 Task: Find connections with filter location Toowoomba with filter topic #Affiliationwith filter profile language German with filter current company Syngene International Limited with filter school National Institute of Pharmaceutical Education and Research with filter industry Solar Electric Power Generation with filter service category Accounting with filter keywords title UPS Driver
Action: Mouse moved to (549, 111)
Screenshot: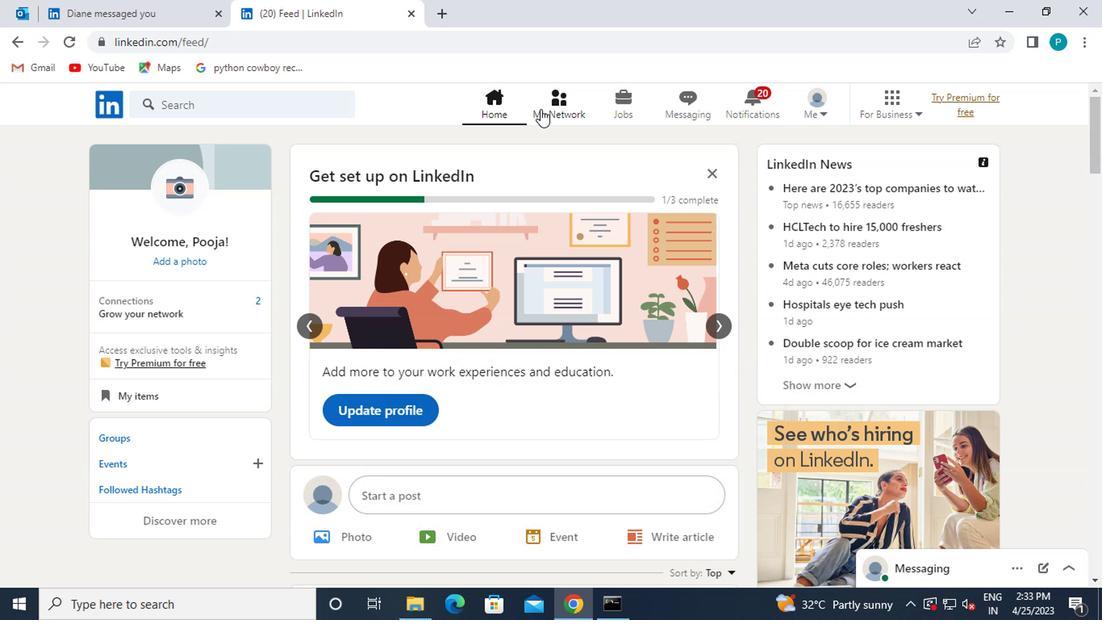 
Action: Mouse pressed left at (549, 111)
Screenshot: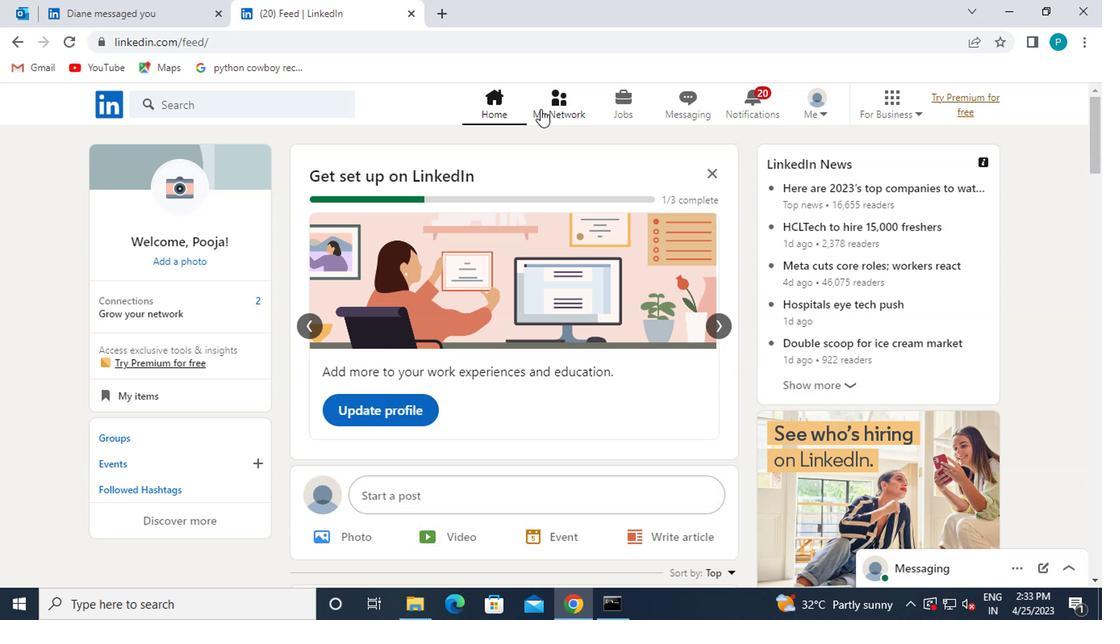 
Action: Mouse moved to (170, 195)
Screenshot: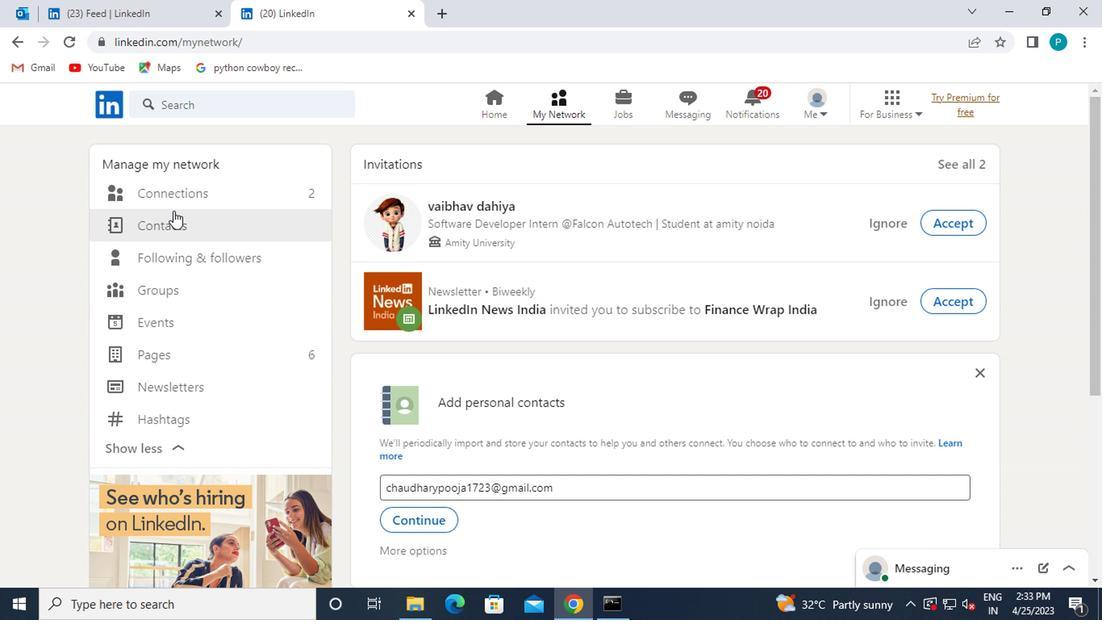 
Action: Mouse pressed left at (170, 195)
Screenshot: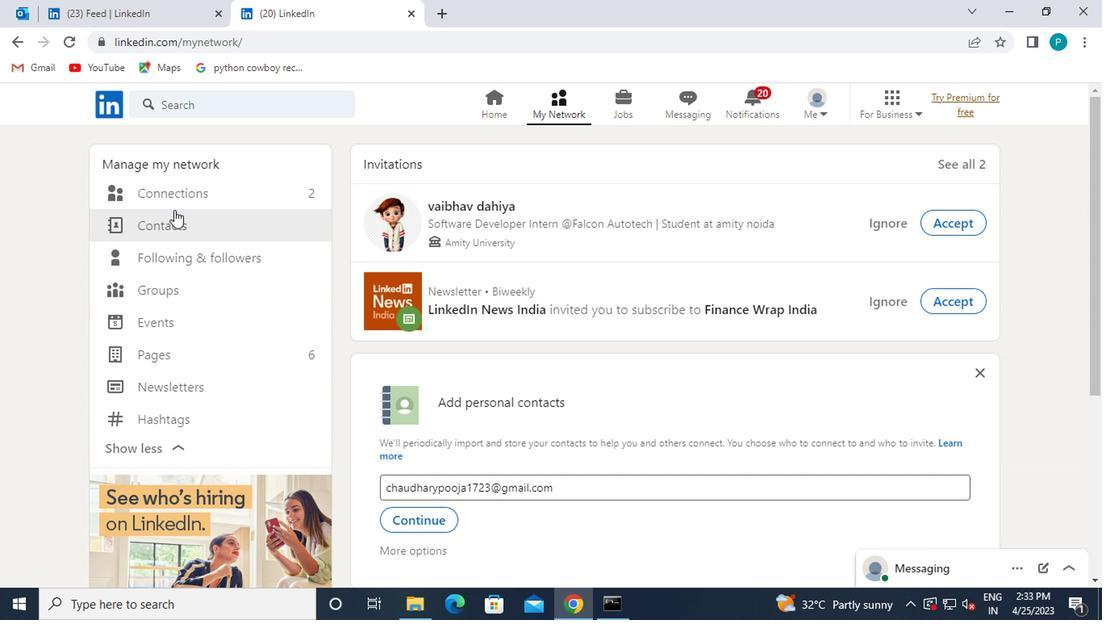 
Action: Mouse moved to (632, 197)
Screenshot: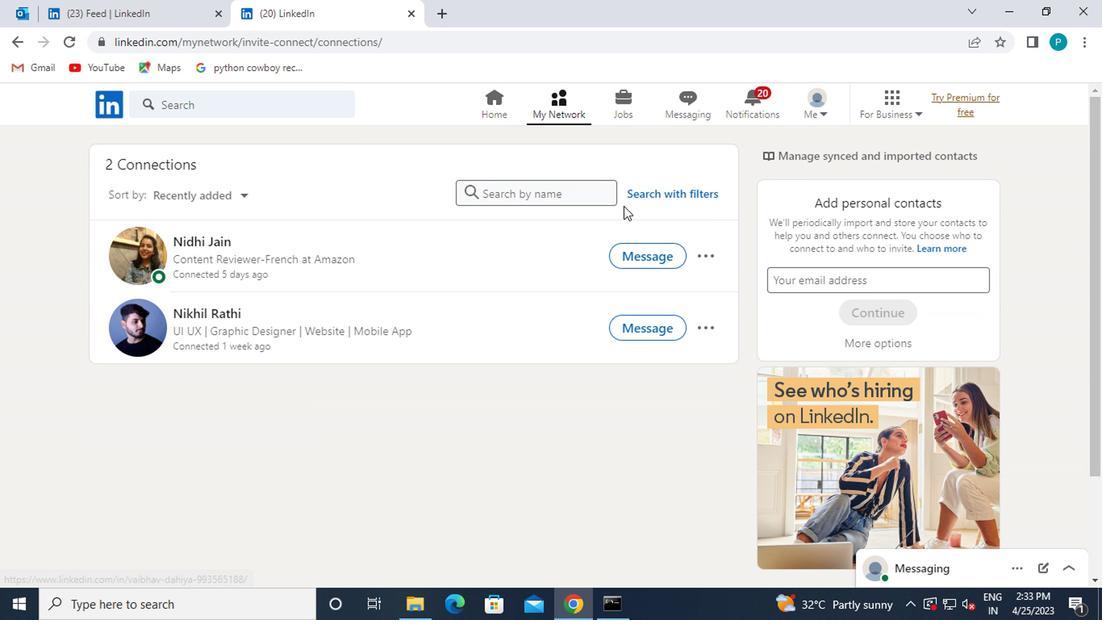 
Action: Mouse pressed left at (632, 197)
Screenshot: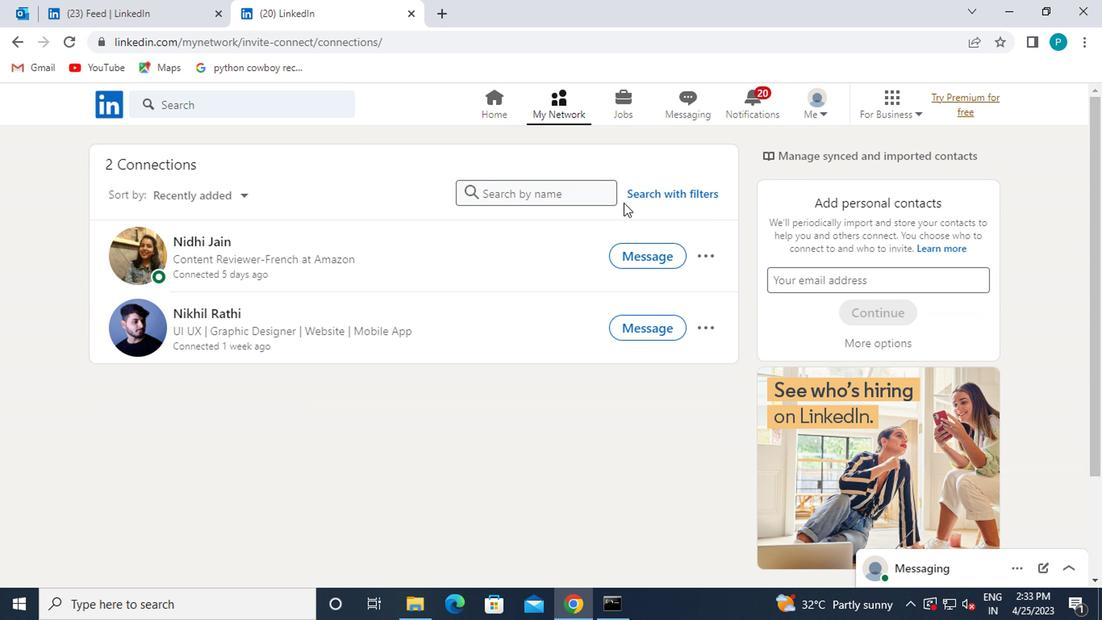 
Action: Mouse moved to (546, 150)
Screenshot: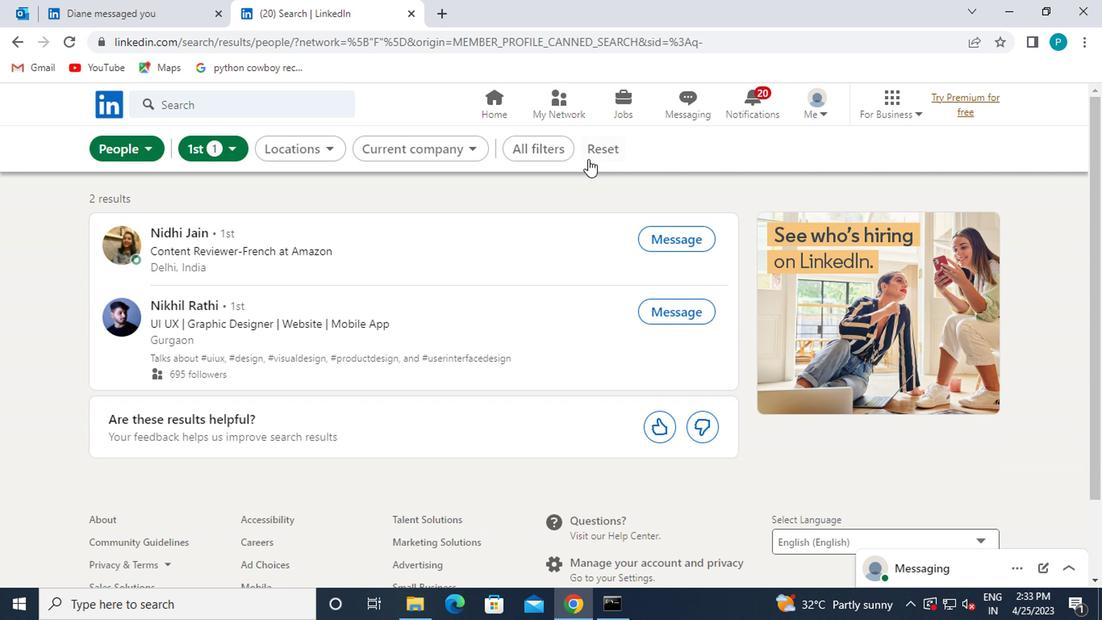 
Action: Mouse pressed left at (546, 150)
Screenshot: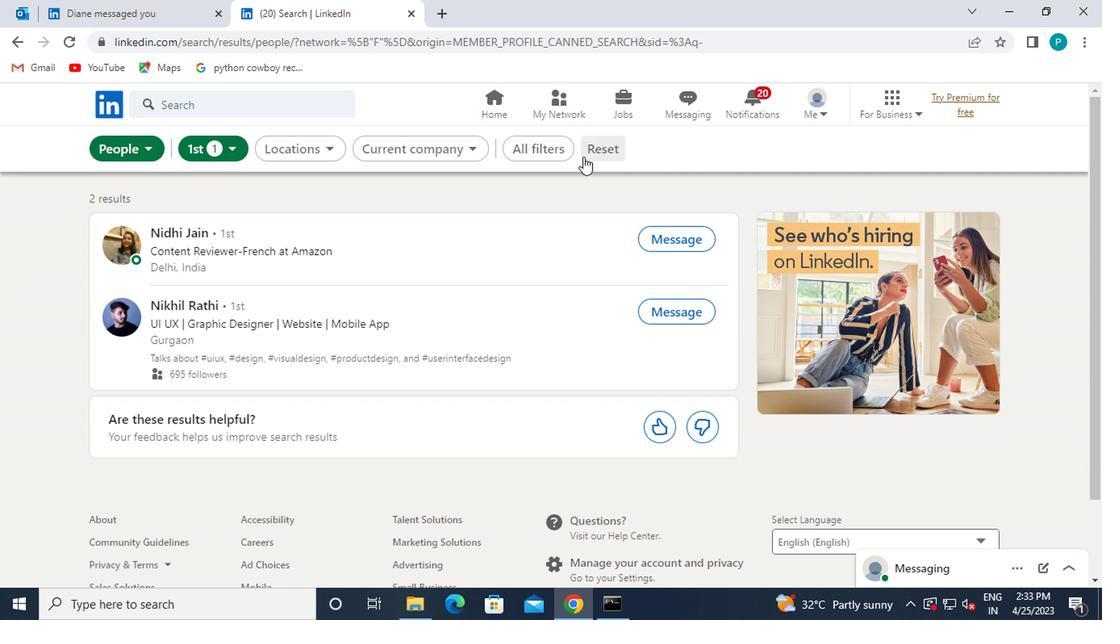 
Action: Mouse moved to (701, 335)
Screenshot: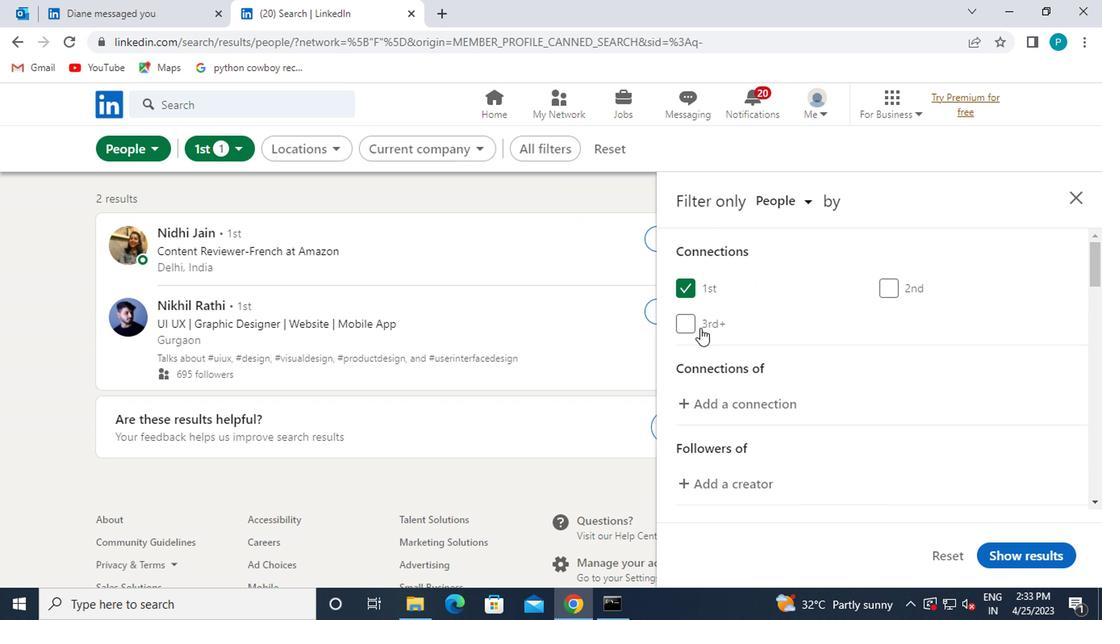 
Action: Mouse scrolled (701, 334) with delta (0, -1)
Screenshot: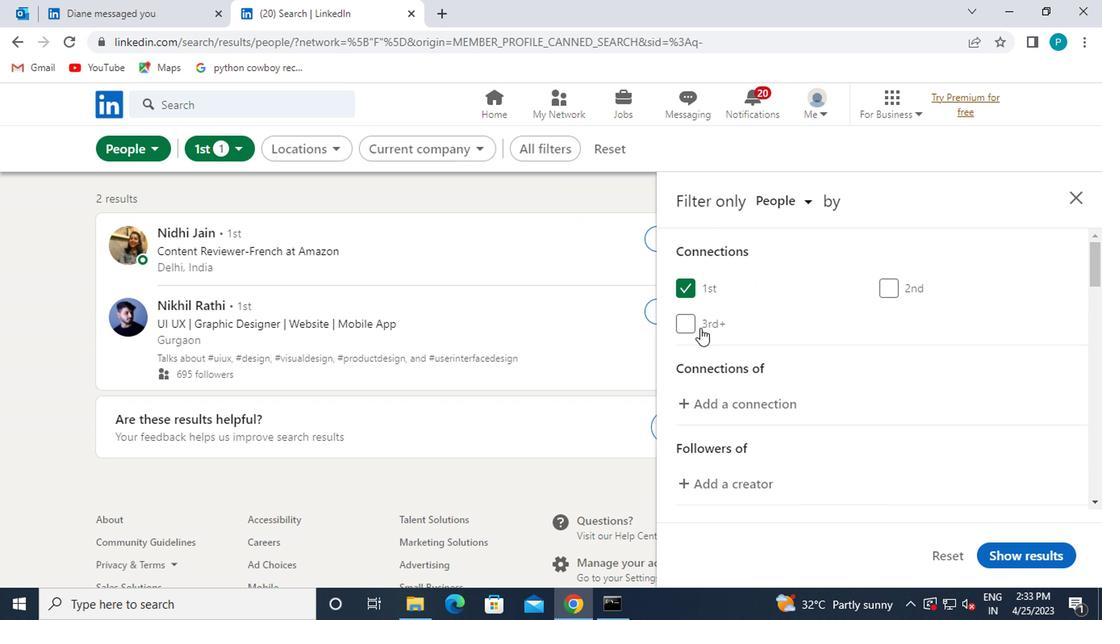 
Action: Mouse moved to (701, 336)
Screenshot: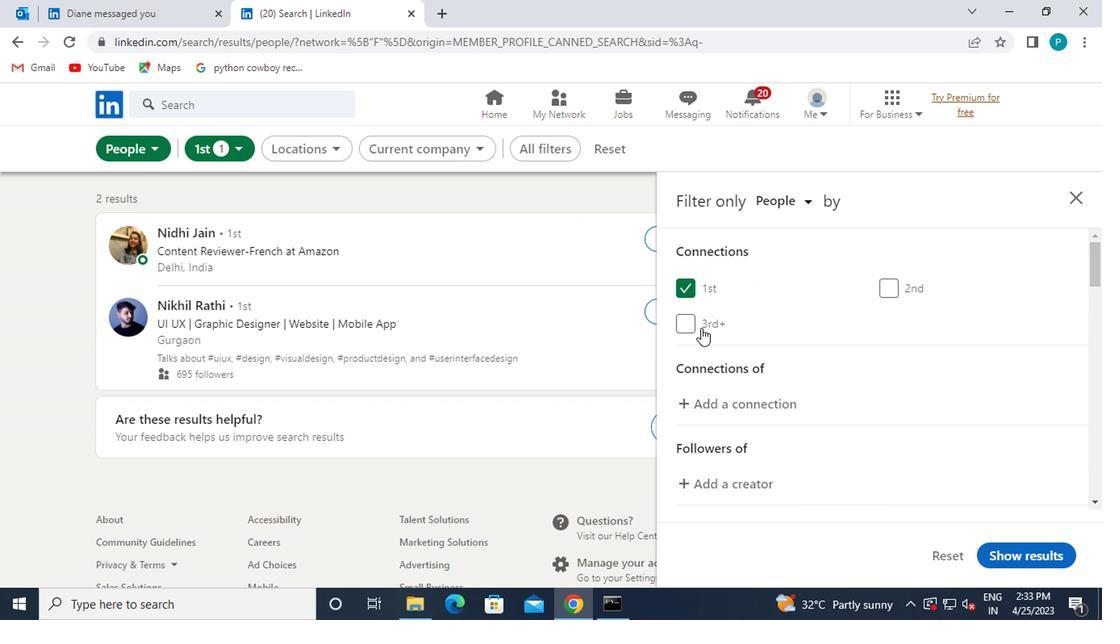 
Action: Mouse scrolled (701, 335) with delta (0, 0)
Screenshot: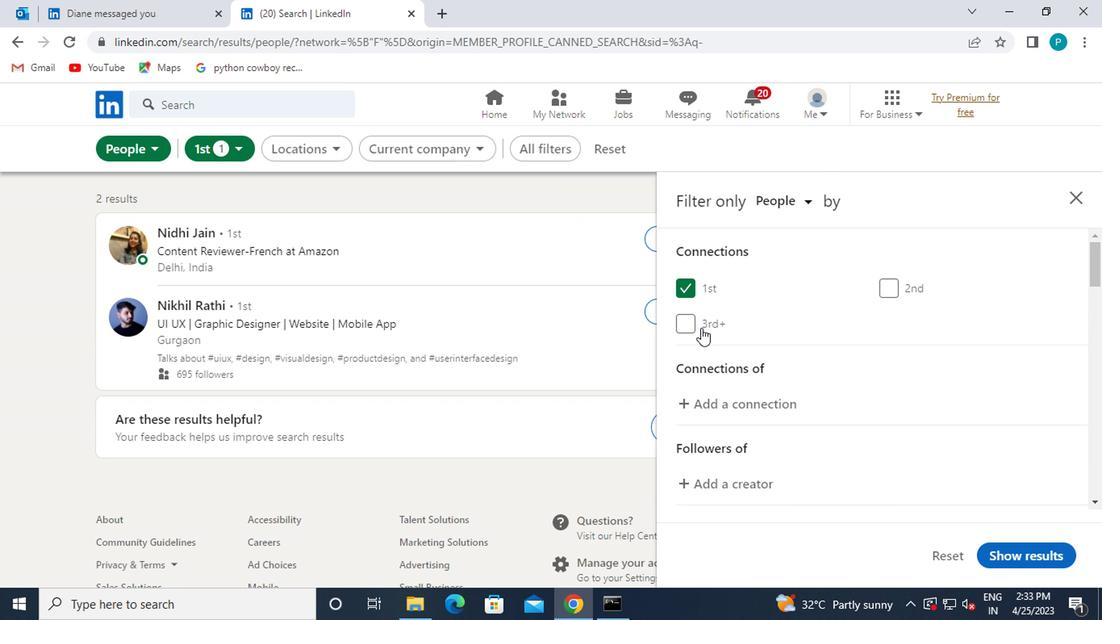 
Action: Mouse moved to (701, 337)
Screenshot: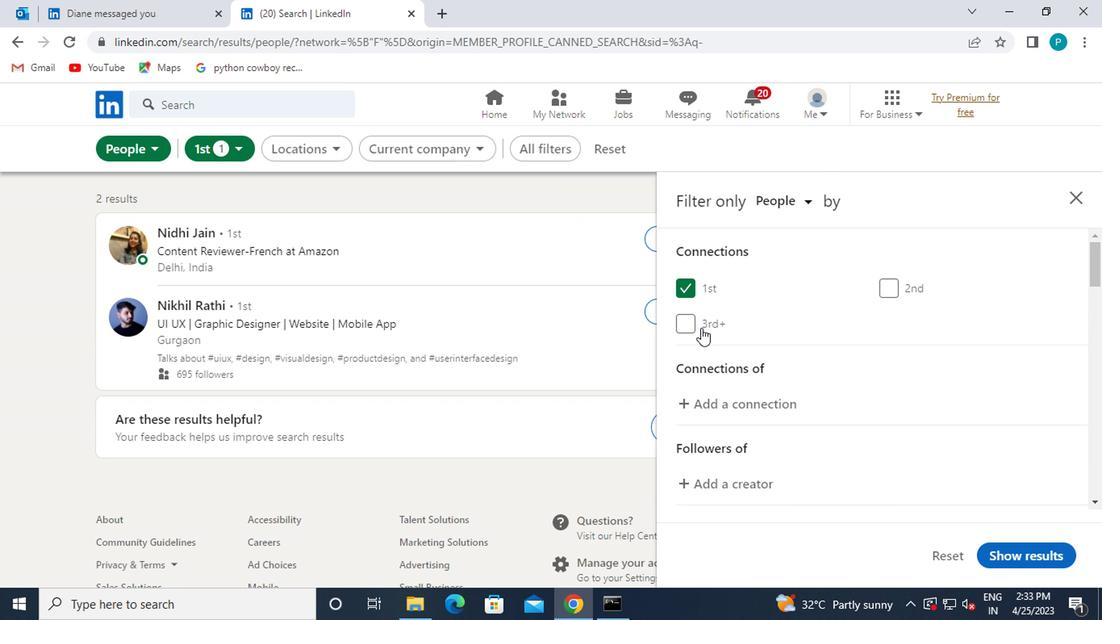 
Action: Mouse scrolled (701, 336) with delta (0, -1)
Screenshot: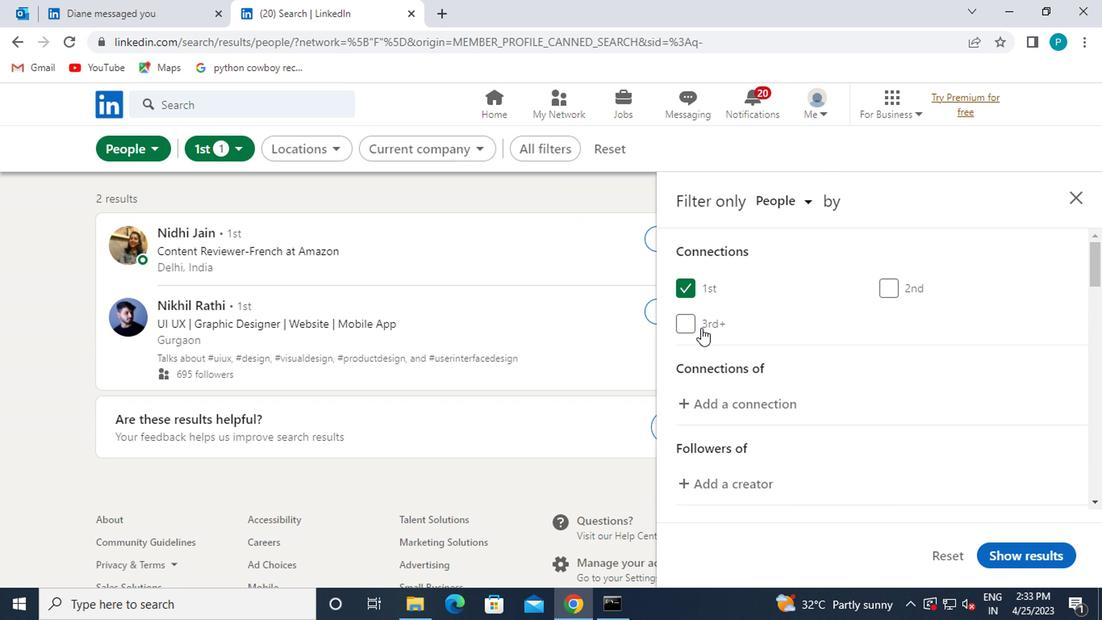 
Action: Mouse moved to (897, 388)
Screenshot: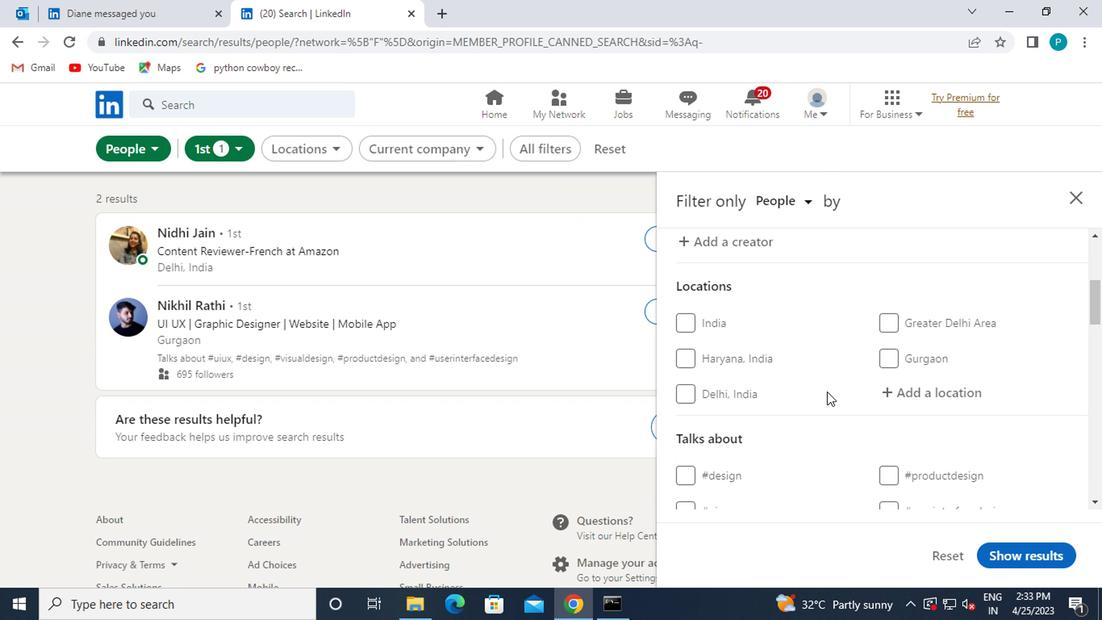 
Action: Mouse pressed left at (897, 388)
Screenshot: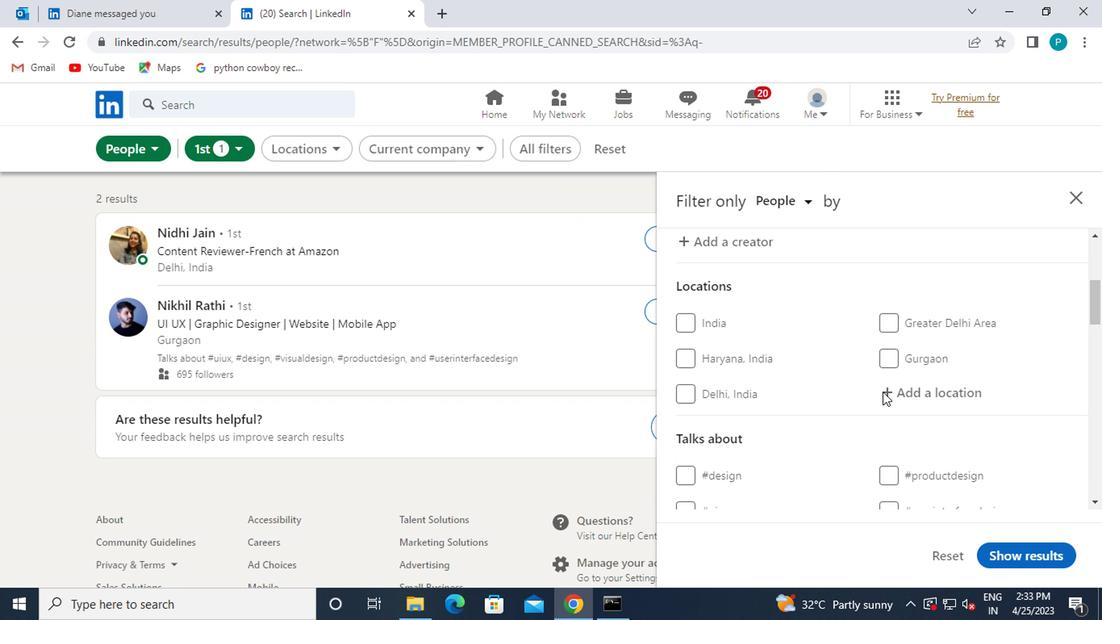 
Action: Mouse moved to (804, 209)
Screenshot: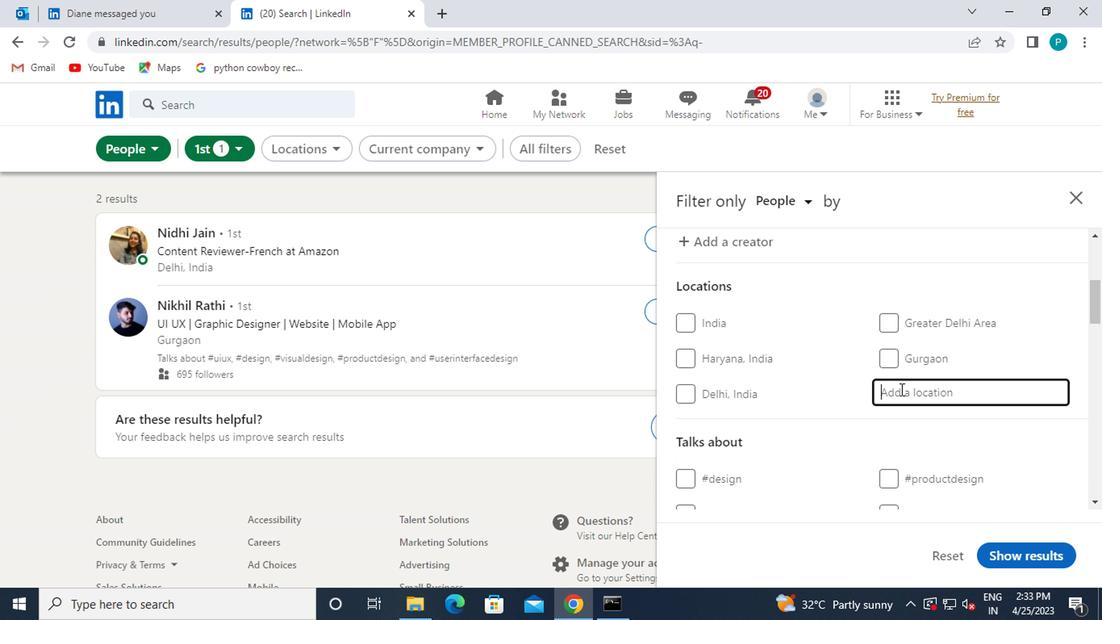 
Action: Key pressed toowoomba
Screenshot: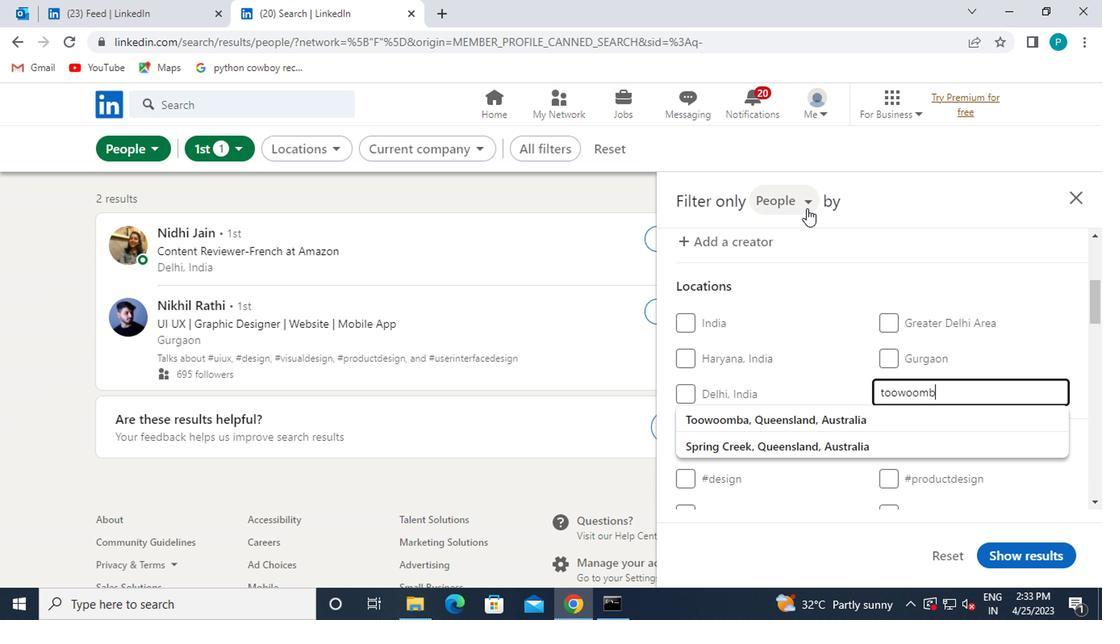 
Action: Mouse moved to (764, 417)
Screenshot: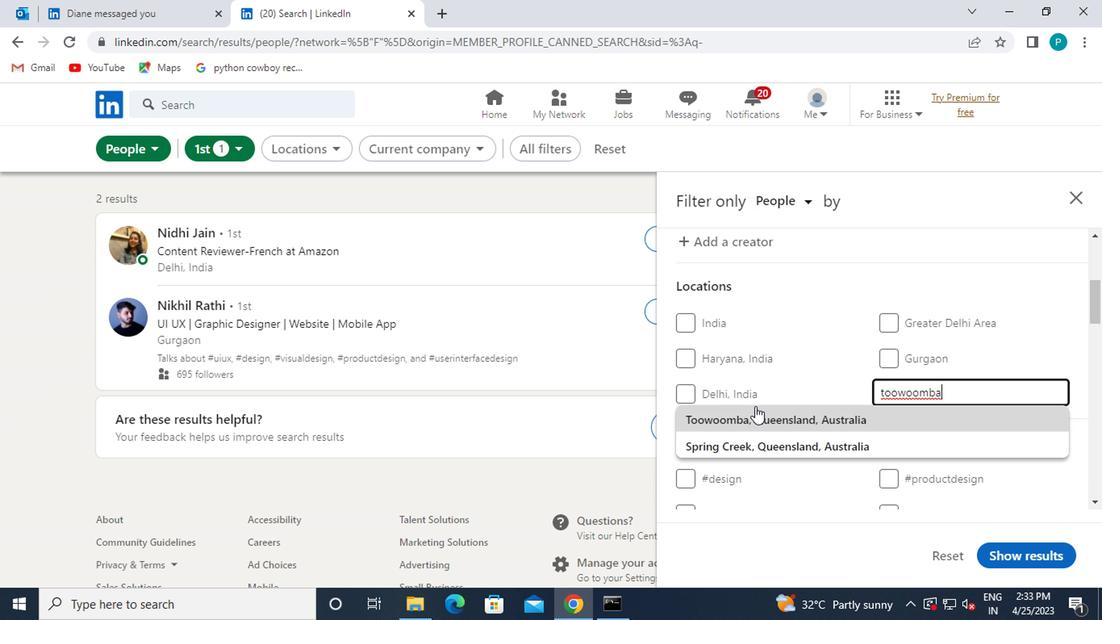 
Action: Mouse pressed left at (764, 417)
Screenshot: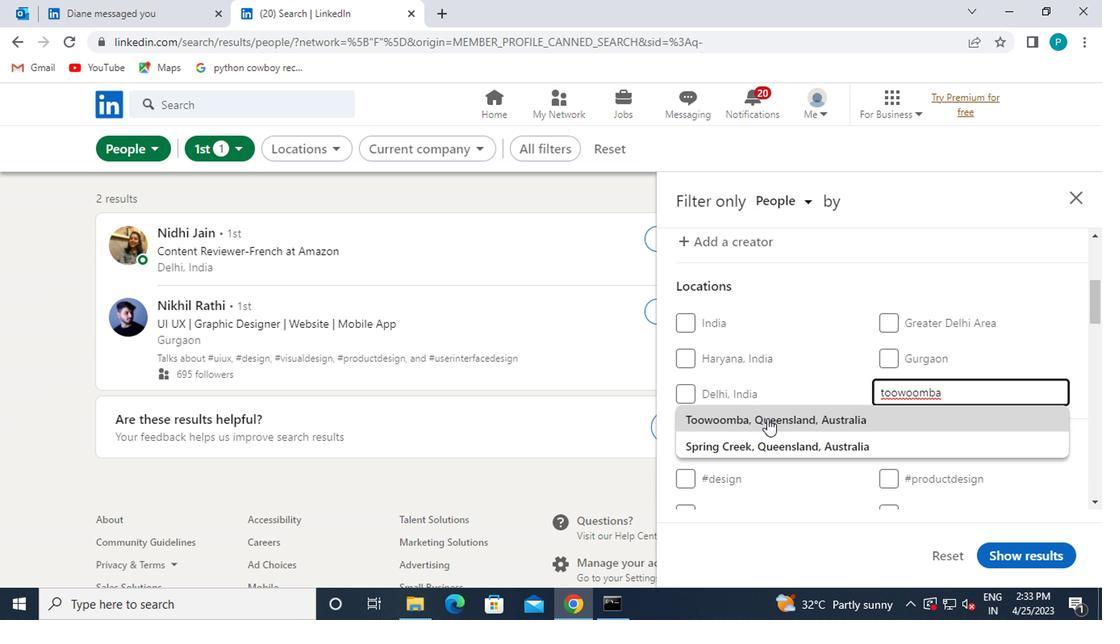 
Action: Mouse moved to (782, 415)
Screenshot: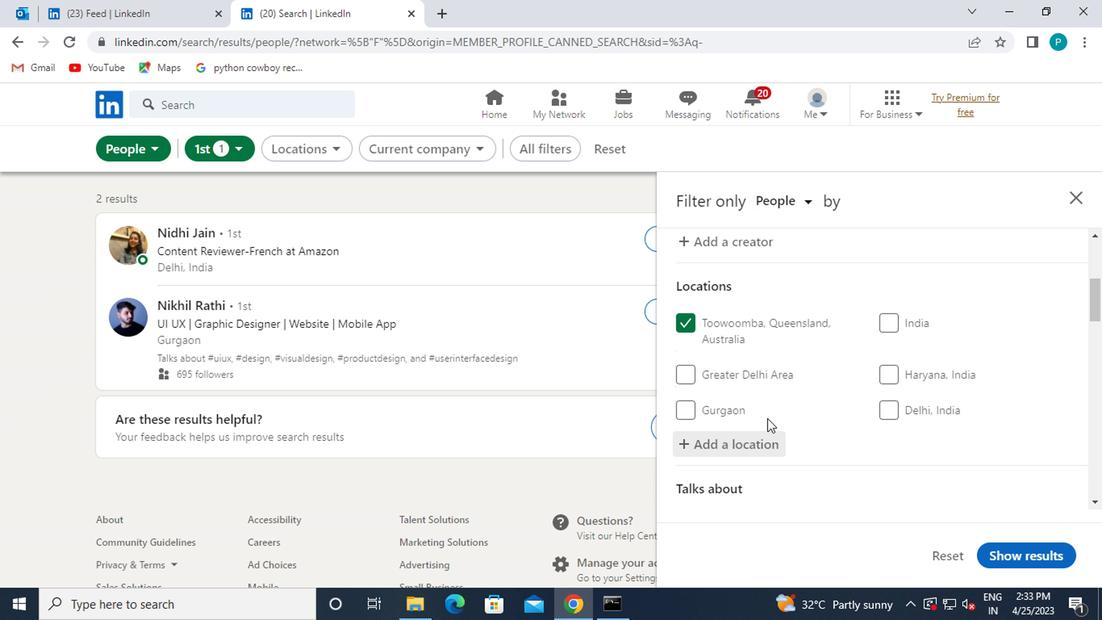 
Action: Mouse scrolled (782, 415) with delta (0, 0)
Screenshot: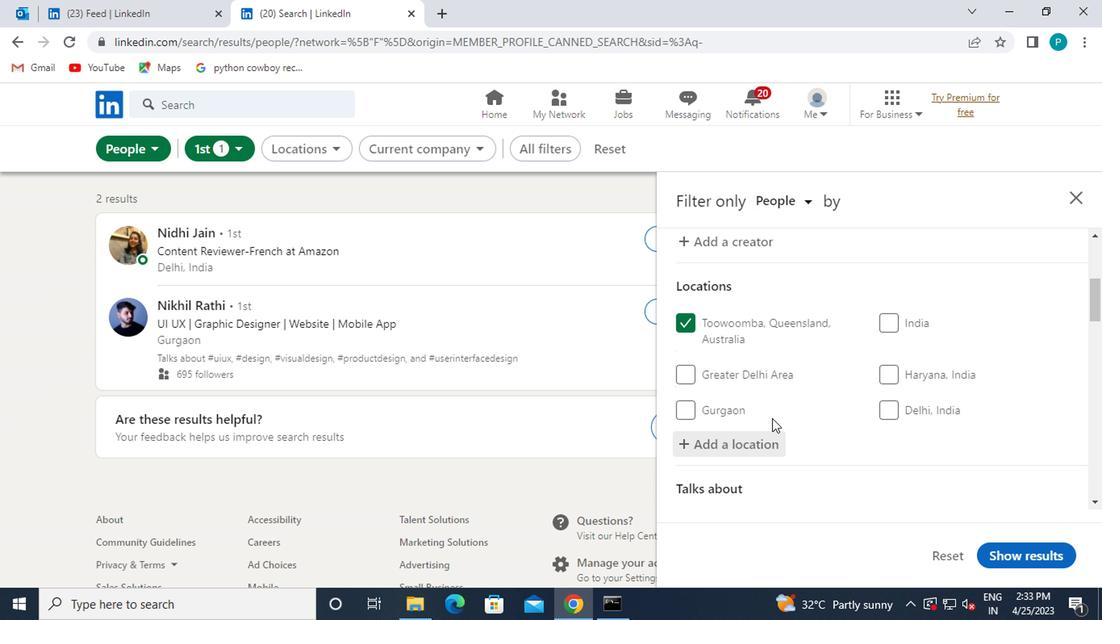 
Action: Mouse moved to (782, 415)
Screenshot: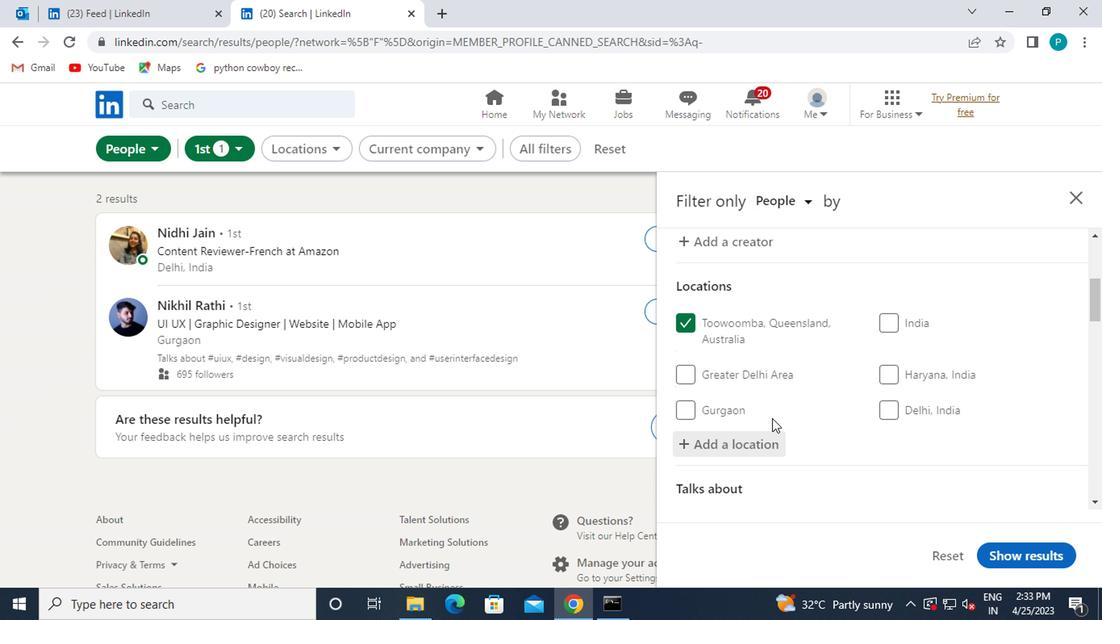 
Action: Mouse scrolled (782, 415) with delta (0, 0)
Screenshot: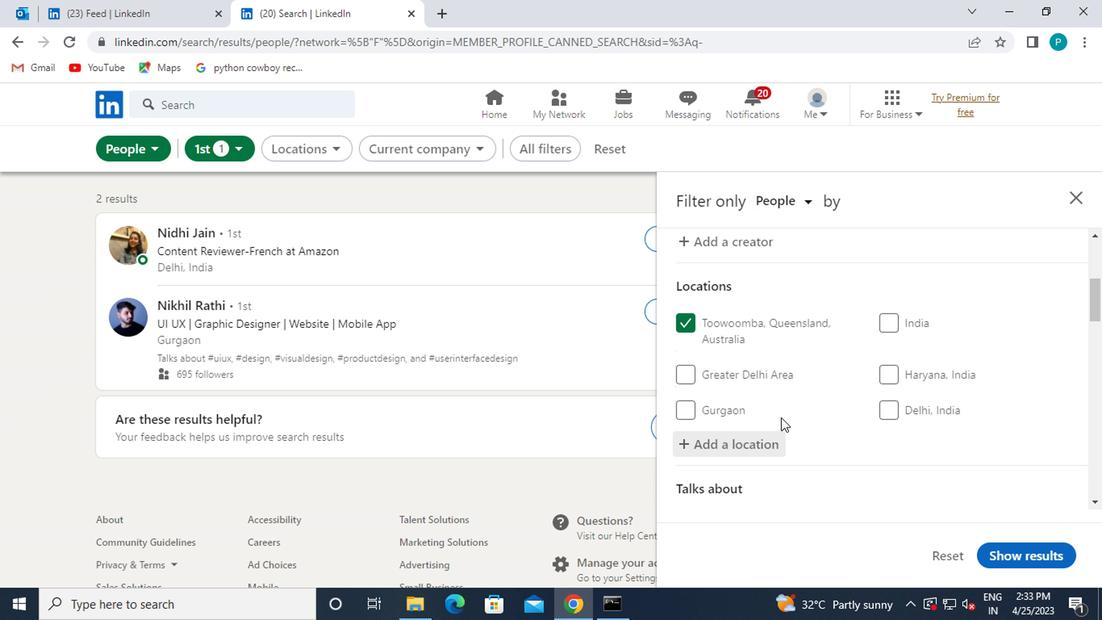 
Action: Mouse scrolled (782, 415) with delta (0, 0)
Screenshot: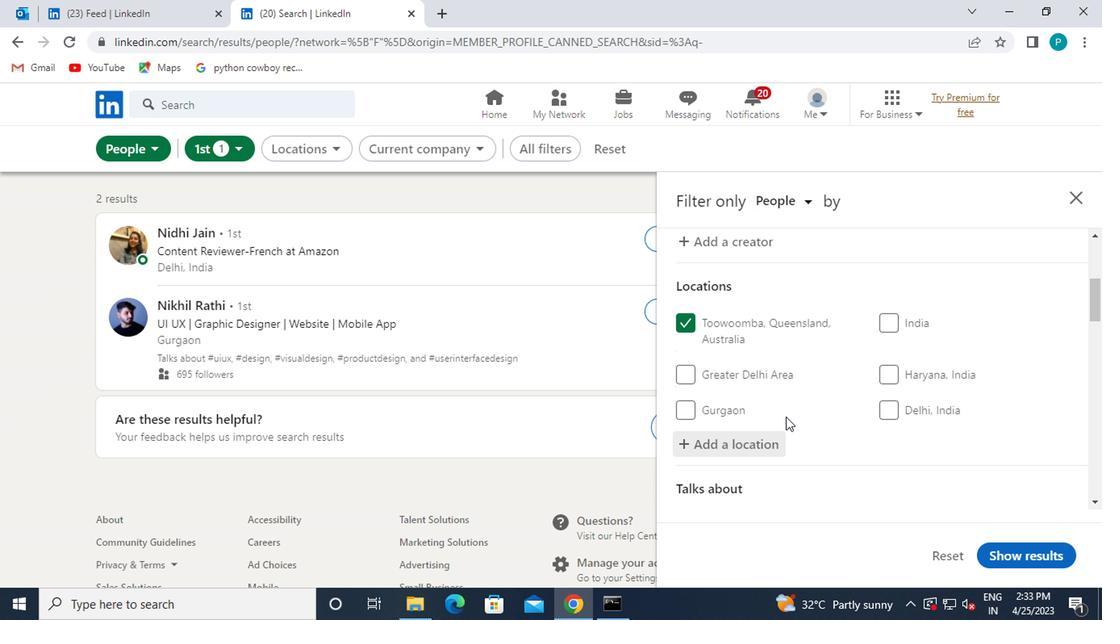 
Action: Mouse moved to (900, 356)
Screenshot: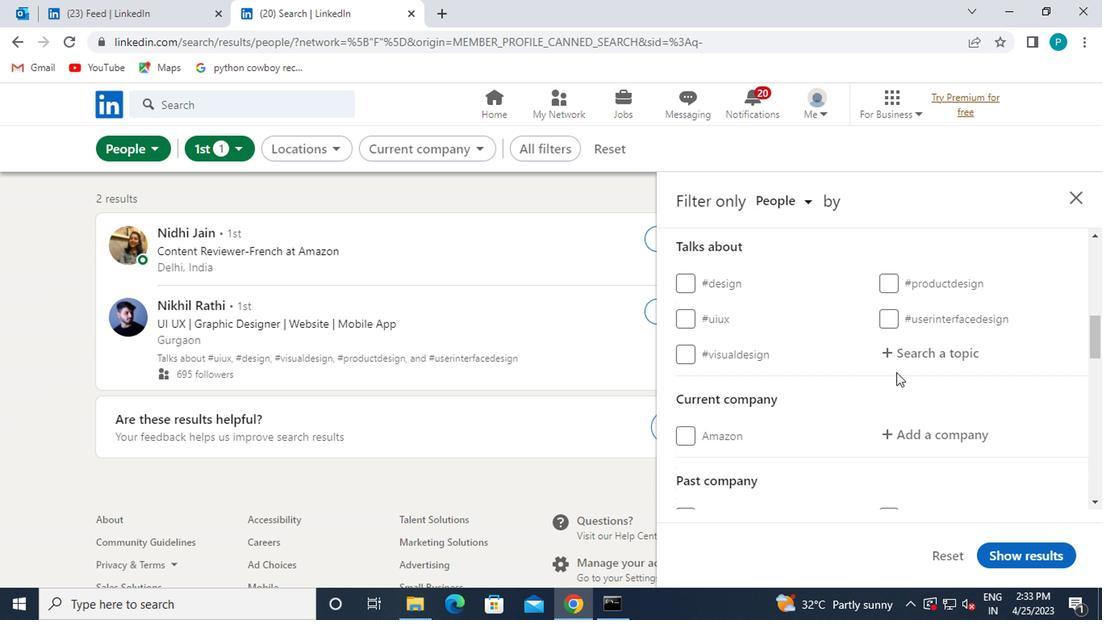 
Action: Mouse pressed left at (900, 356)
Screenshot: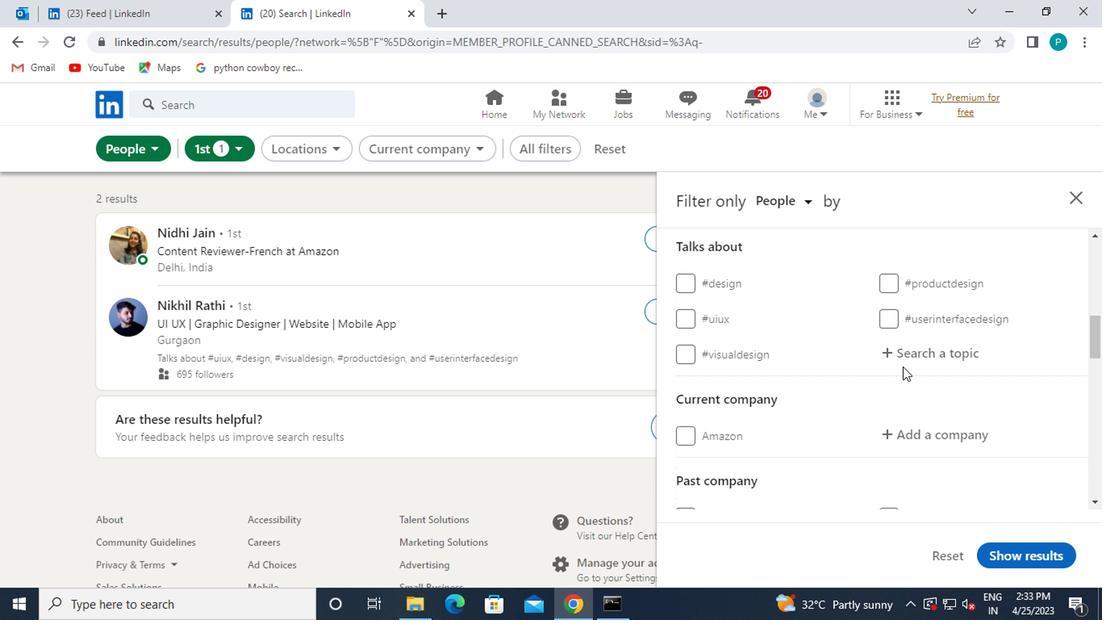 
Action: Key pressed <Key.shift><Key.shift><Key.shift>#<Key.caps_lock>A<Key.caps_lock>FFILIATION
Screenshot: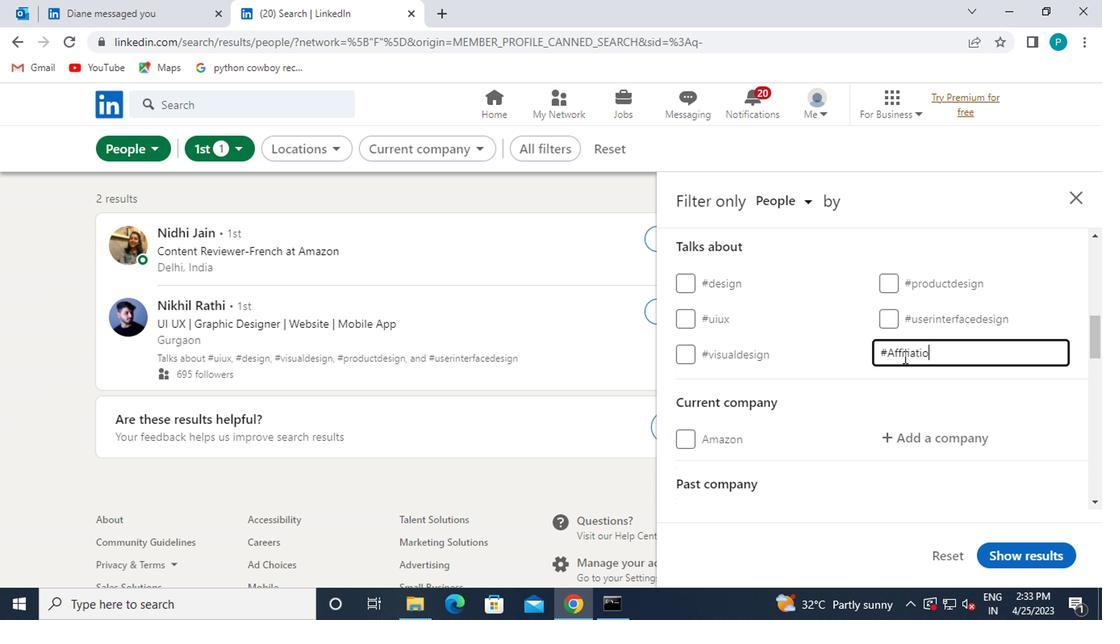 
Action: Mouse moved to (825, 398)
Screenshot: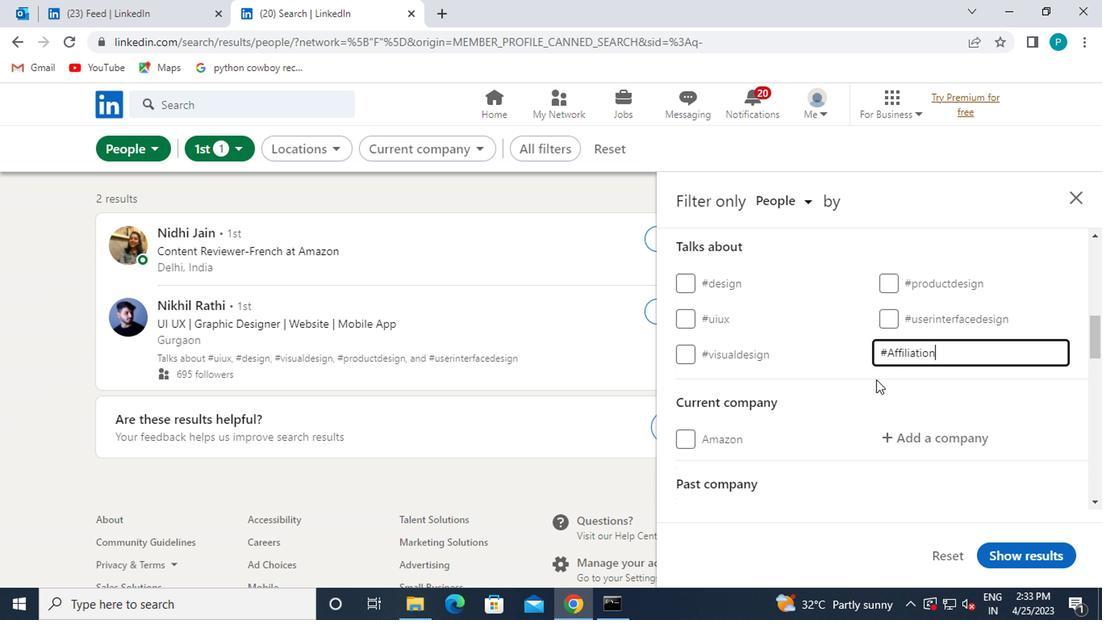 
Action: Mouse scrolled (825, 397) with delta (0, -1)
Screenshot: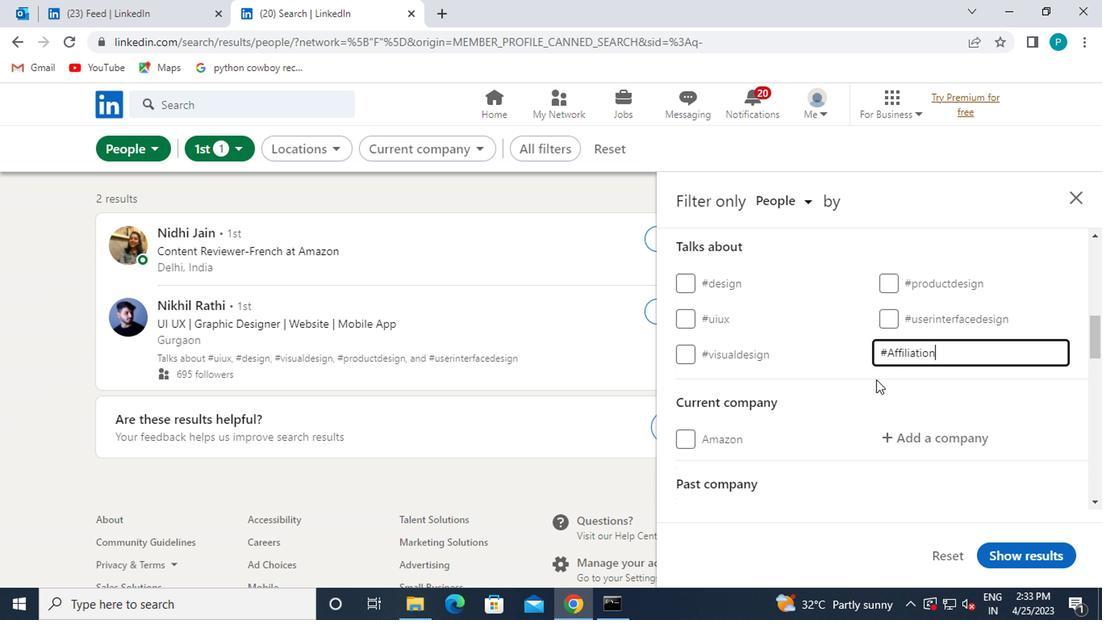 
Action: Mouse moved to (951, 358)
Screenshot: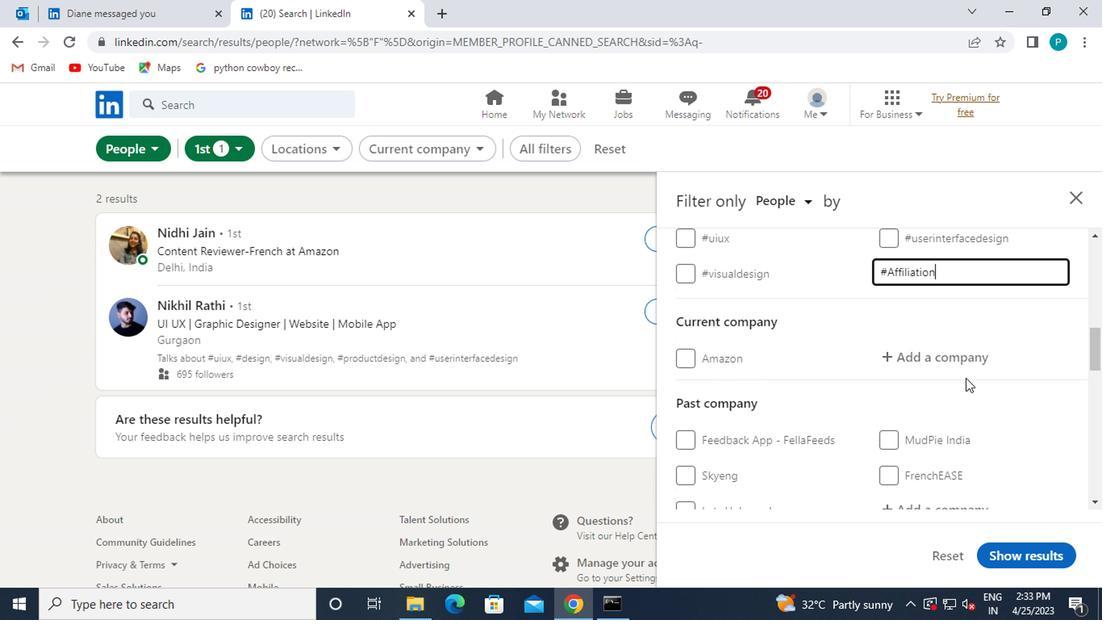 
Action: Mouse pressed left at (951, 358)
Screenshot: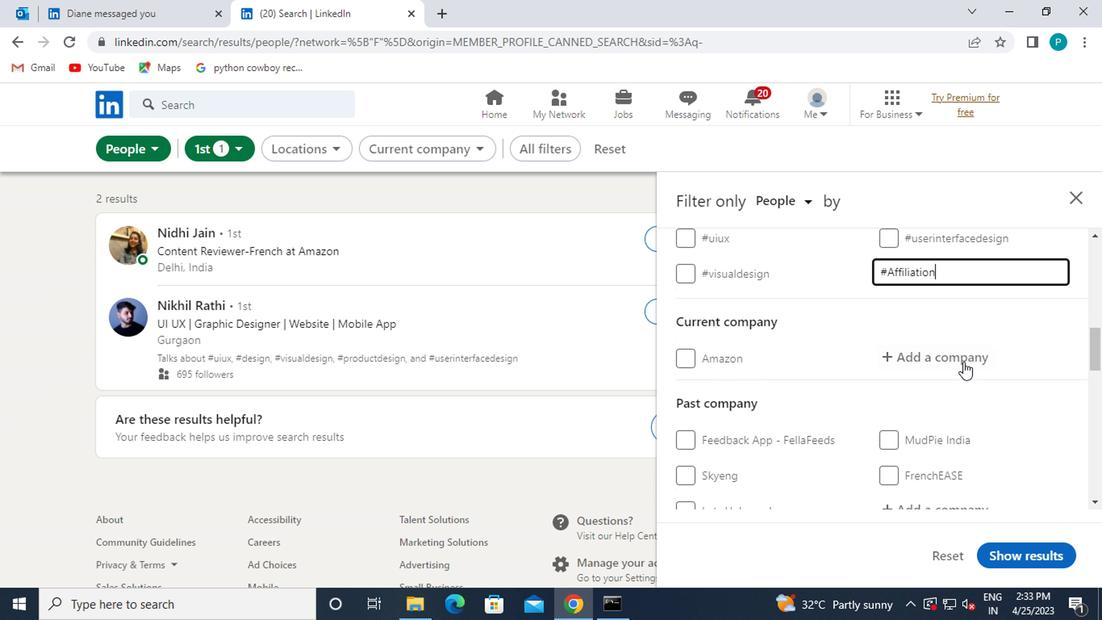 
Action: Key pressed SYNGENE
Screenshot: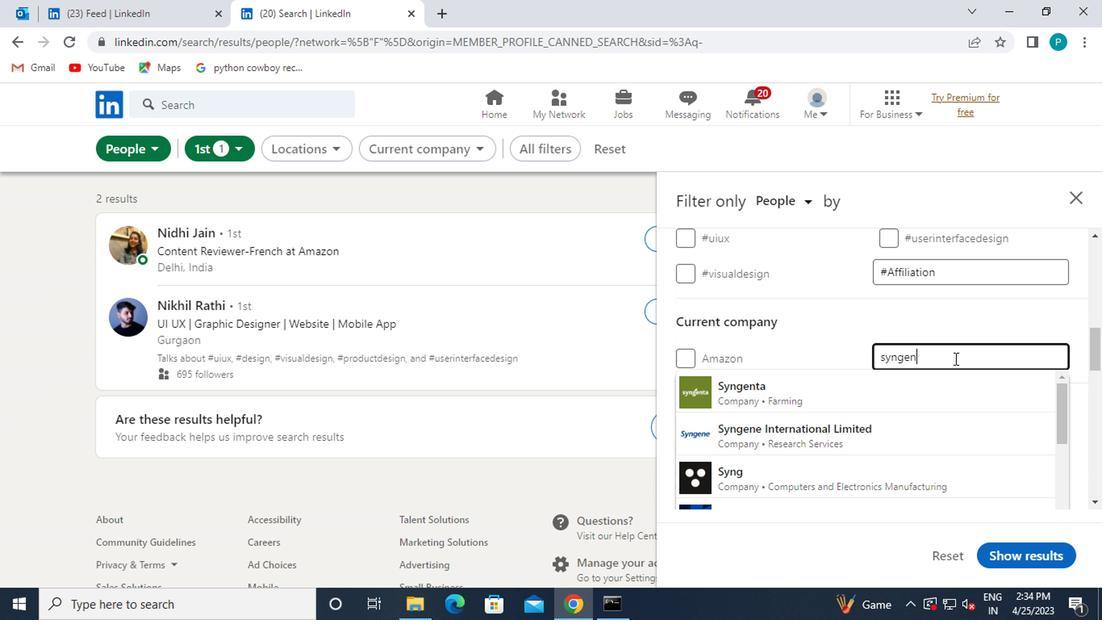 
Action: Mouse moved to (869, 379)
Screenshot: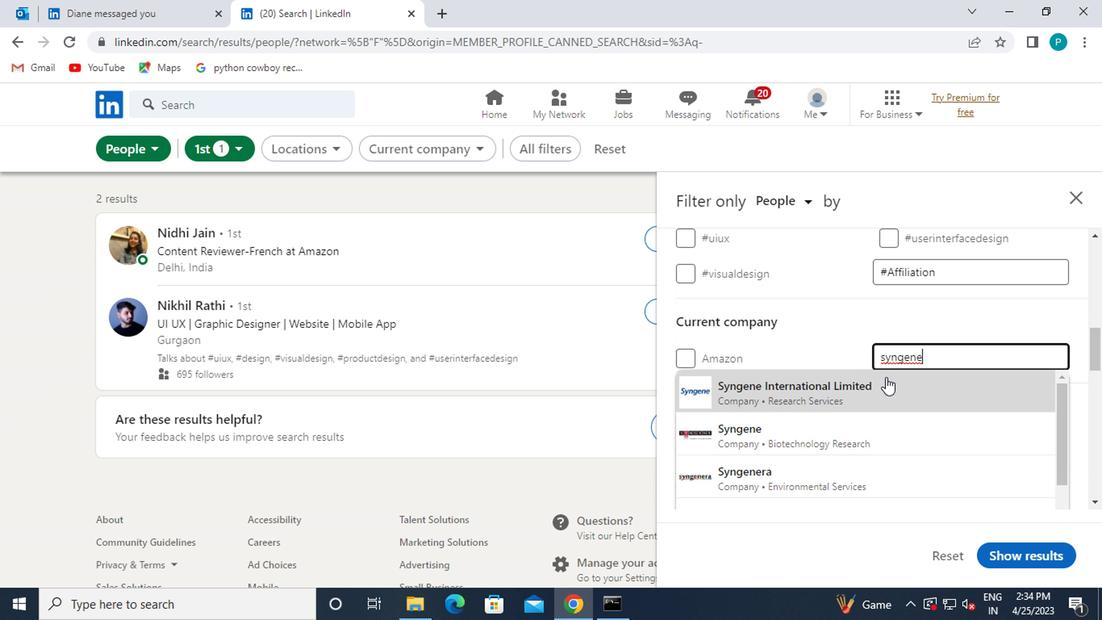 
Action: Mouse pressed left at (869, 379)
Screenshot: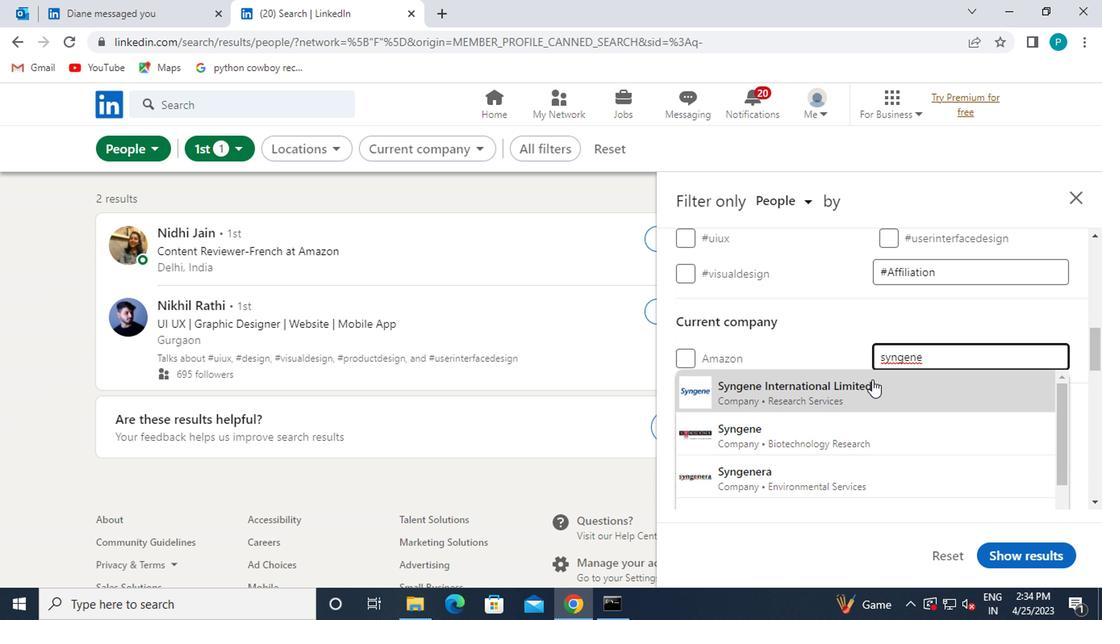 
Action: Mouse moved to (856, 358)
Screenshot: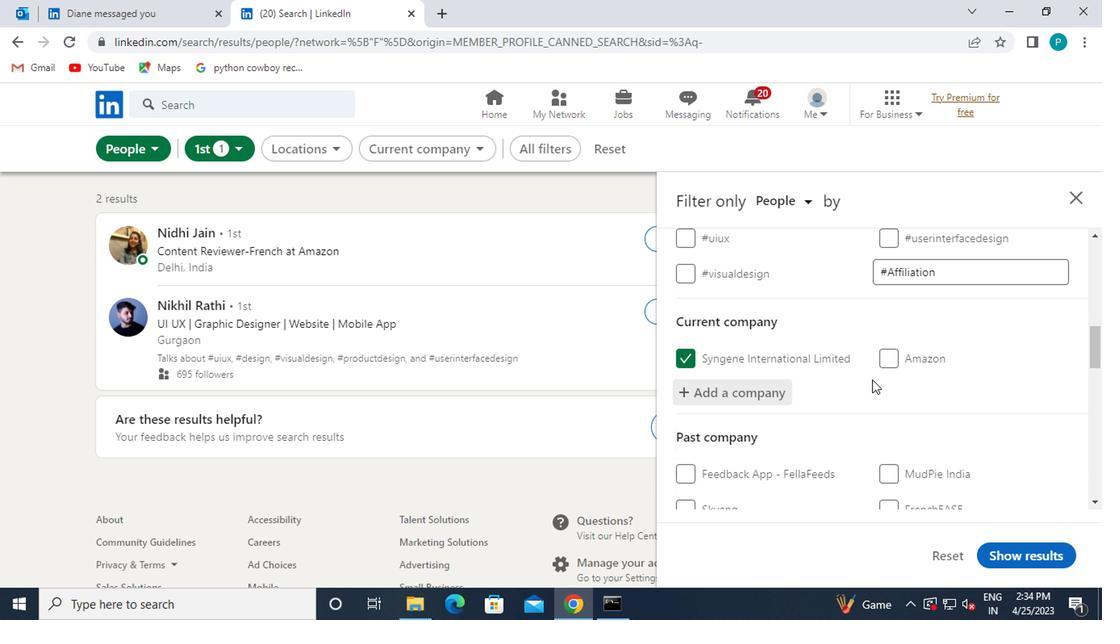 
Action: Mouse scrolled (856, 357) with delta (0, 0)
Screenshot: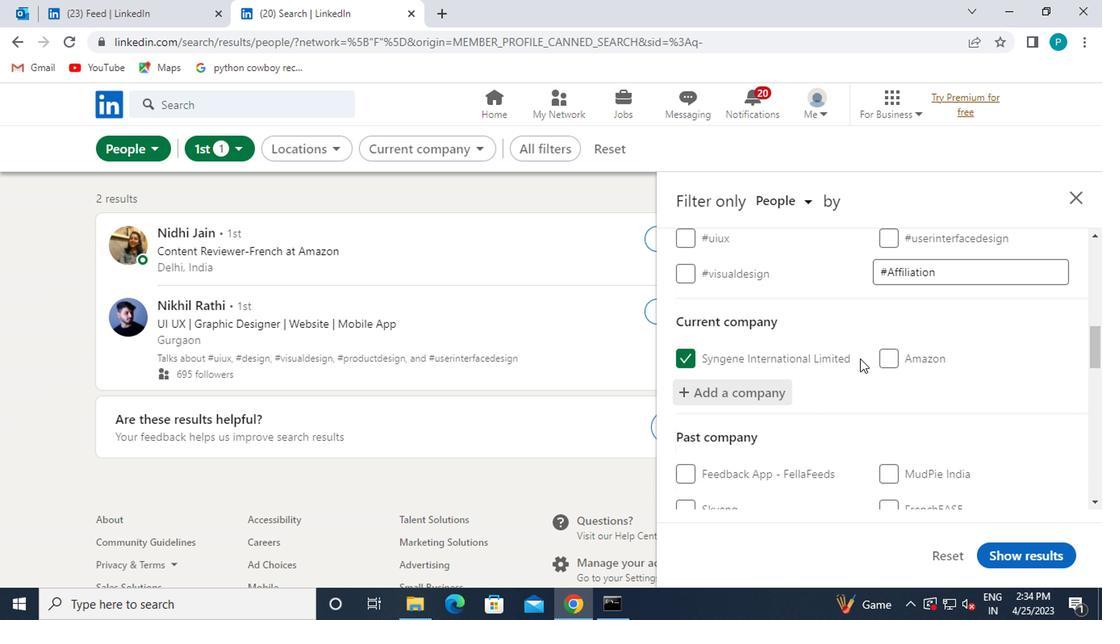 
Action: Mouse scrolled (856, 357) with delta (0, 0)
Screenshot: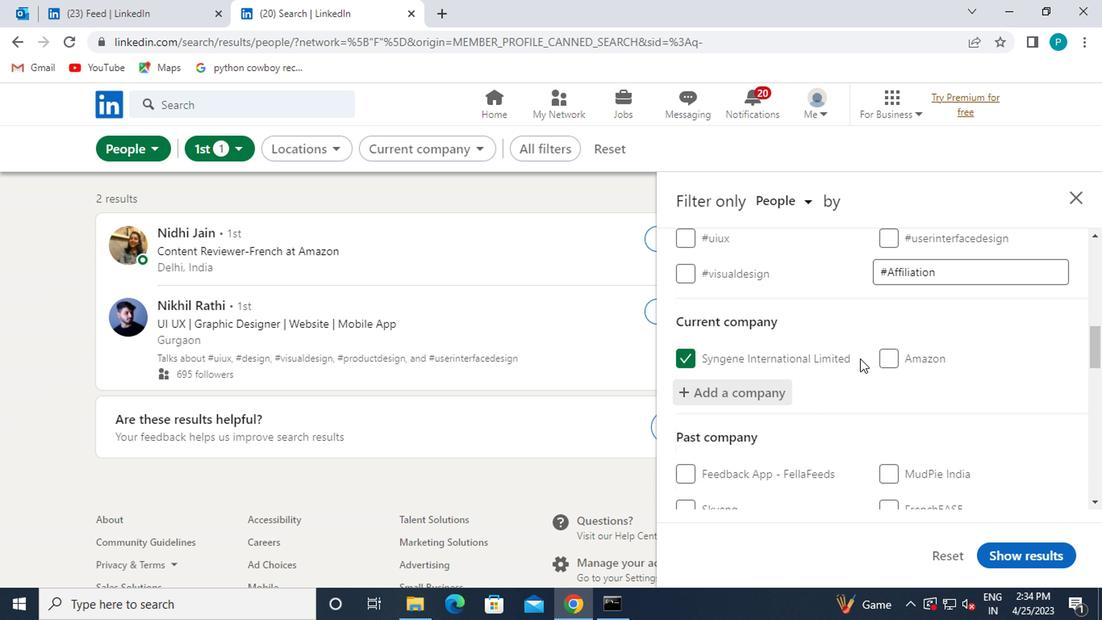 
Action: Mouse moved to (878, 402)
Screenshot: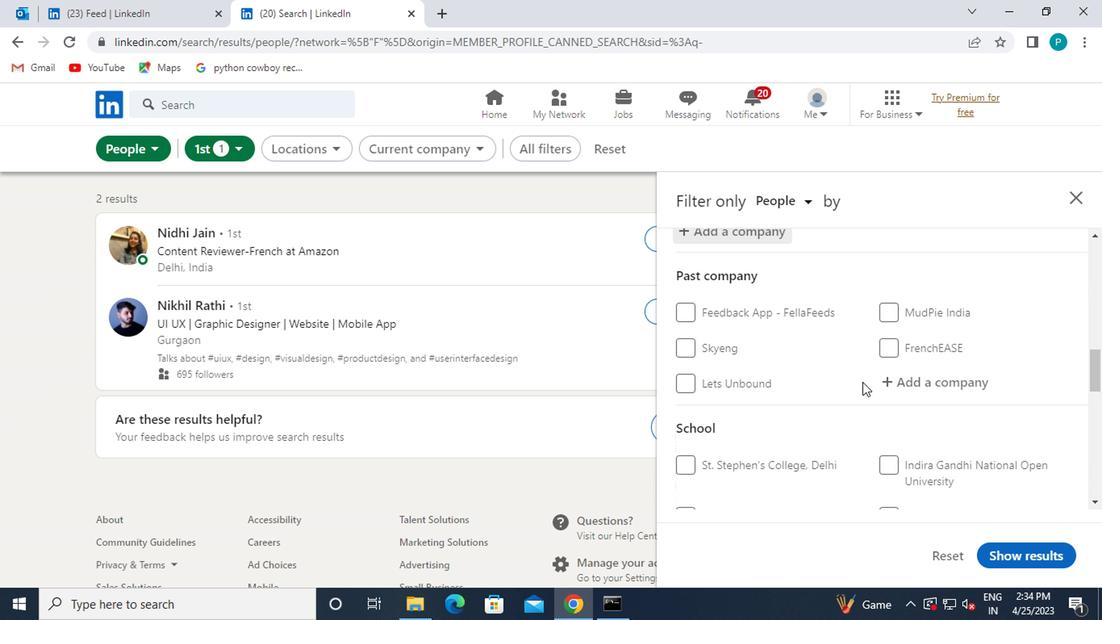
Action: Mouse scrolled (878, 401) with delta (0, -1)
Screenshot: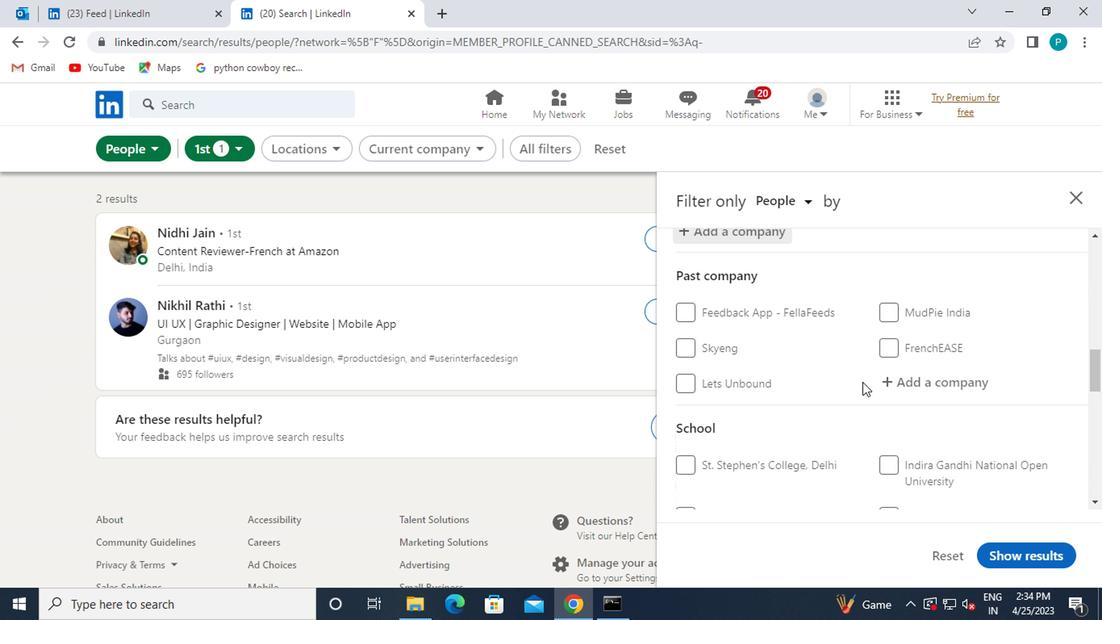 
Action: Mouse moved to (885, 437)
Screenshot: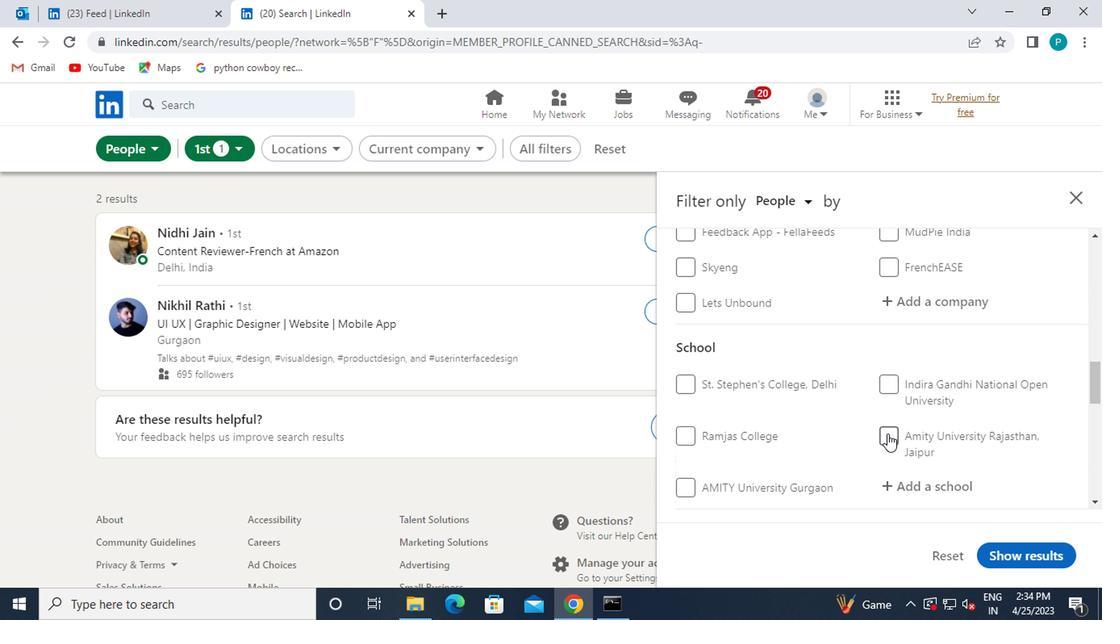 
Action: Mouse scrolled (885, 437) with delta (0, 0)
Screenshot: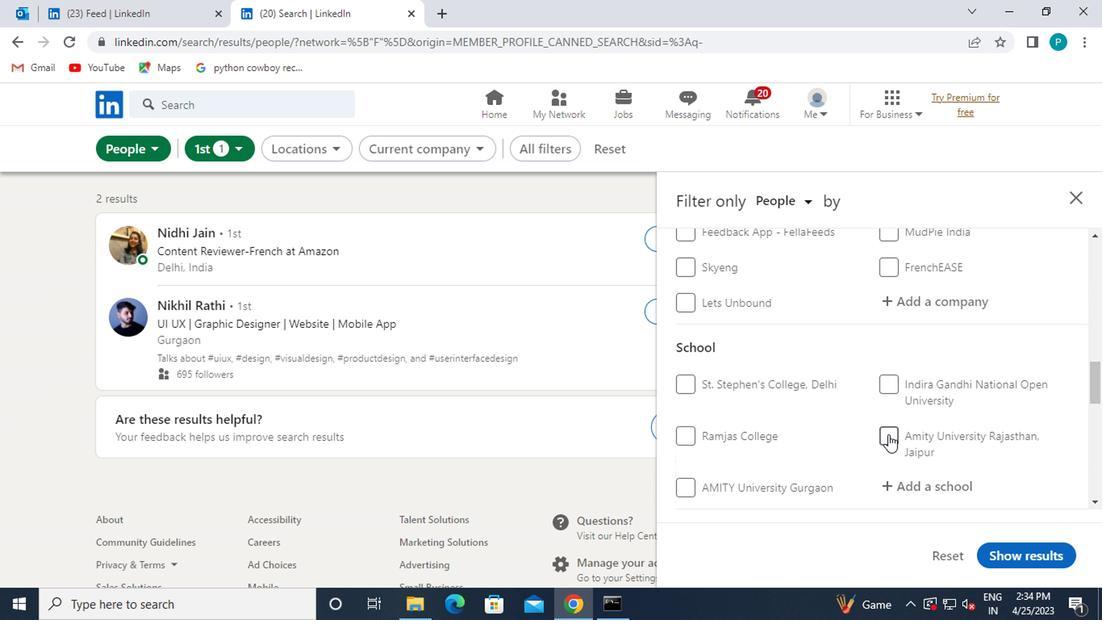 
Action: Mouse moved to (885, 411)
Screenshot: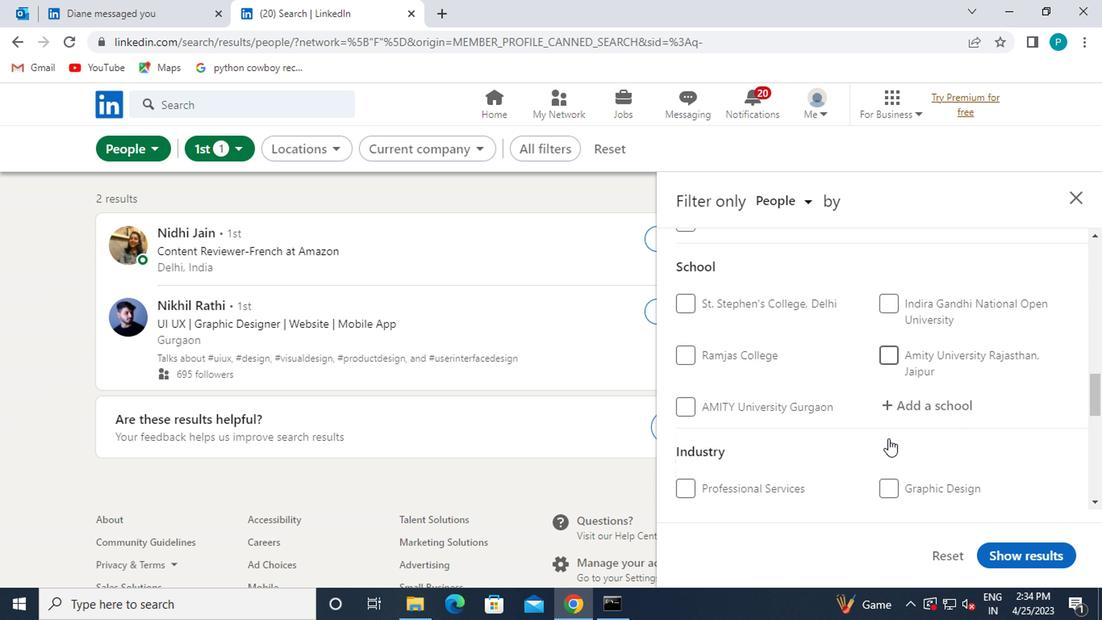 
Action: Mouse pressed left at (885, 411)
Screenshot: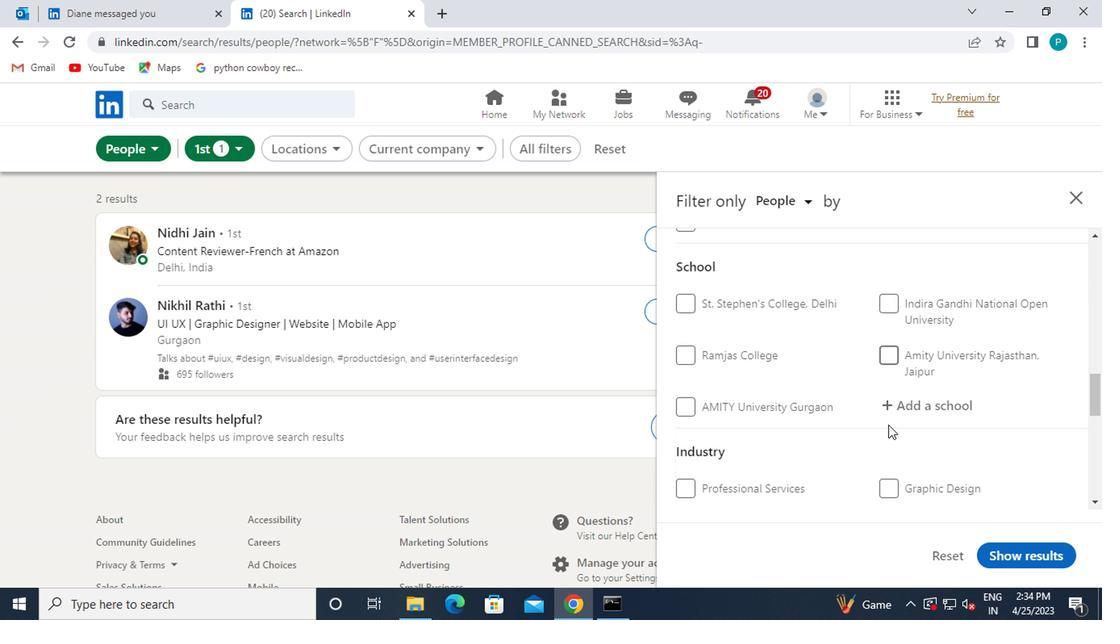 
Action: Mouse moved to (885, 411)
Screenshot: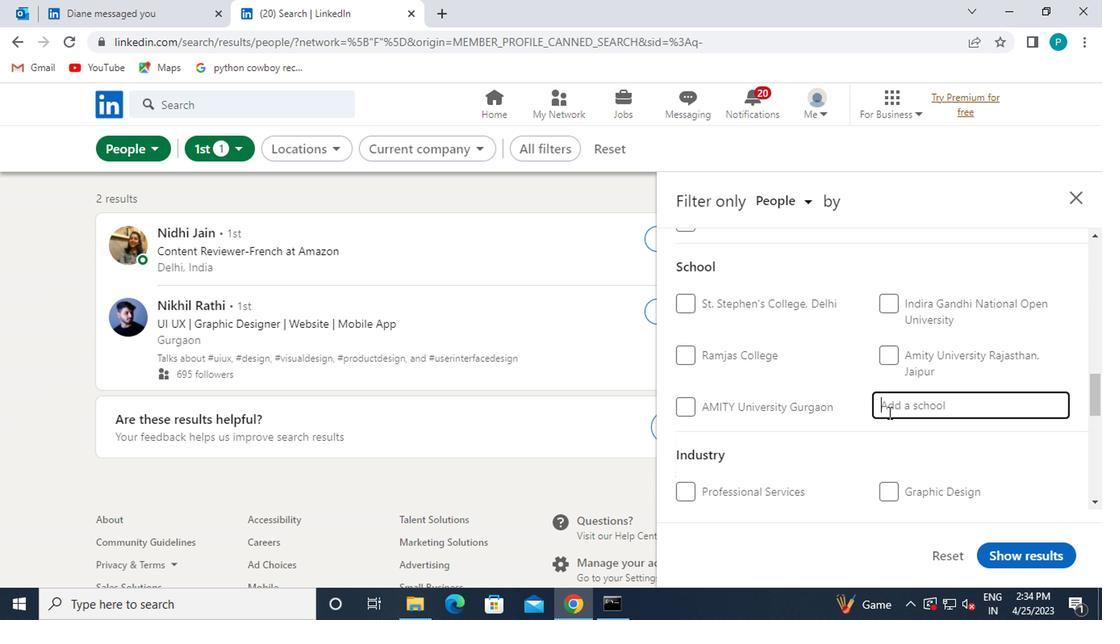 
Action: Key pressed NATIONAL<Key.space>INSITUT<Key.backspace><Key.backspace><Key.backspace><Key.backspace>TITUE
Screenshot: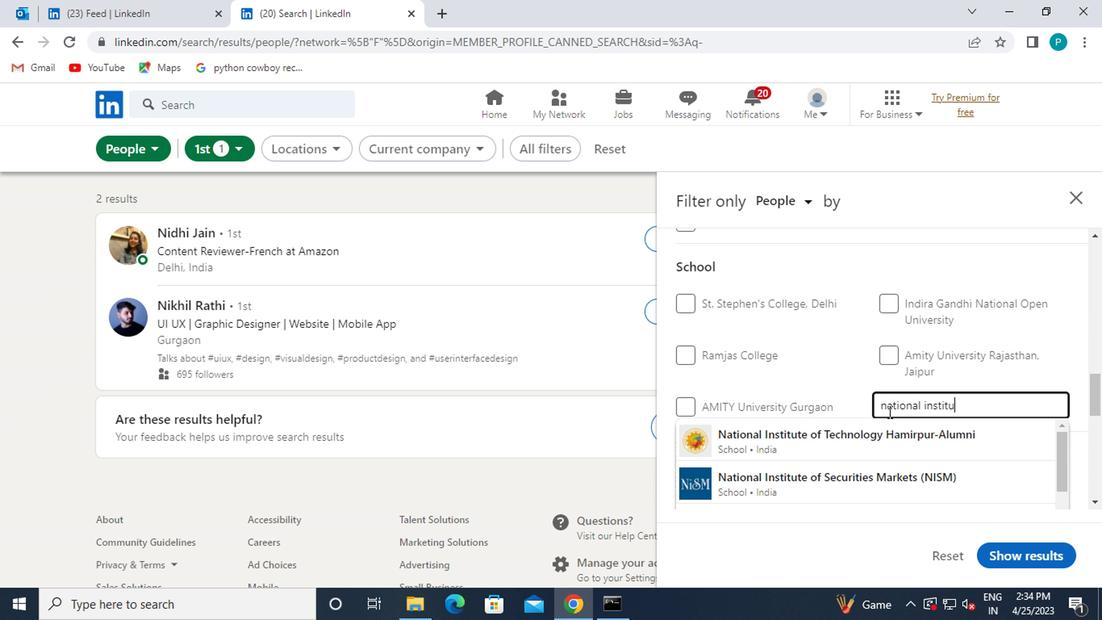 
Action: Mouse moved to (941, 410)
Screenshot: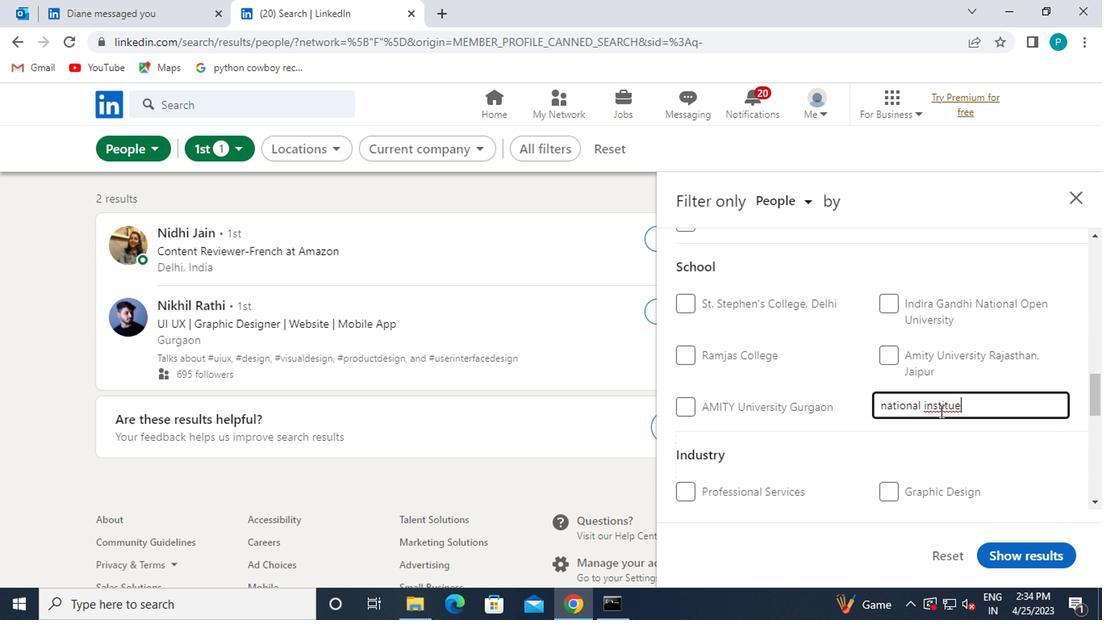 
Action: Key pressed <Key.backspace>Y<Key.backspace>TE
Screenshot: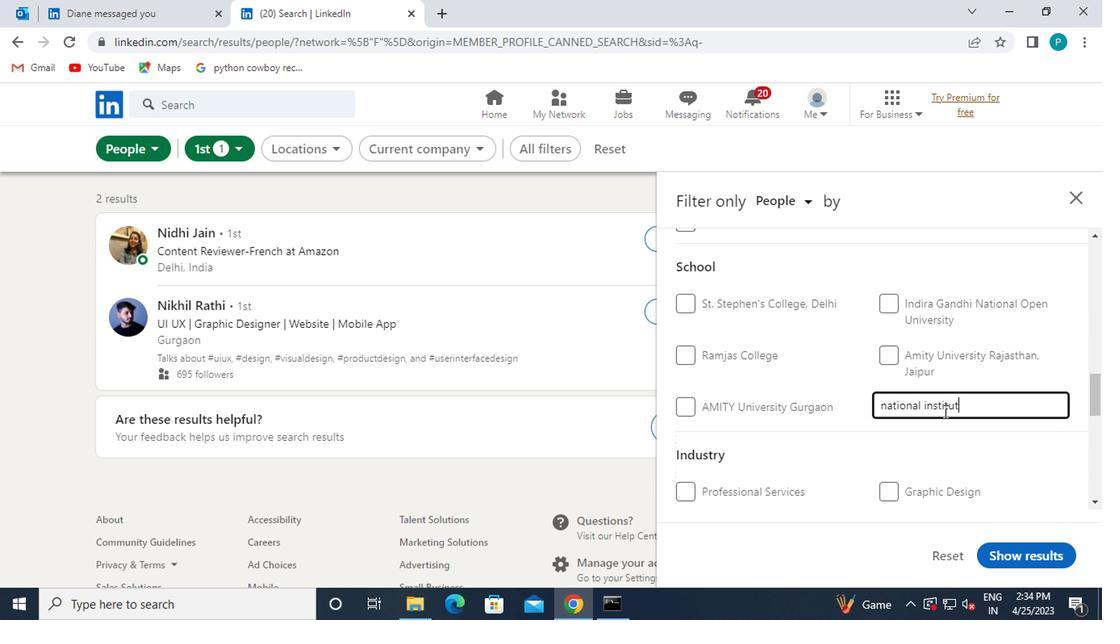 
Action: Mouse moved to (965, 413)
Screenshot: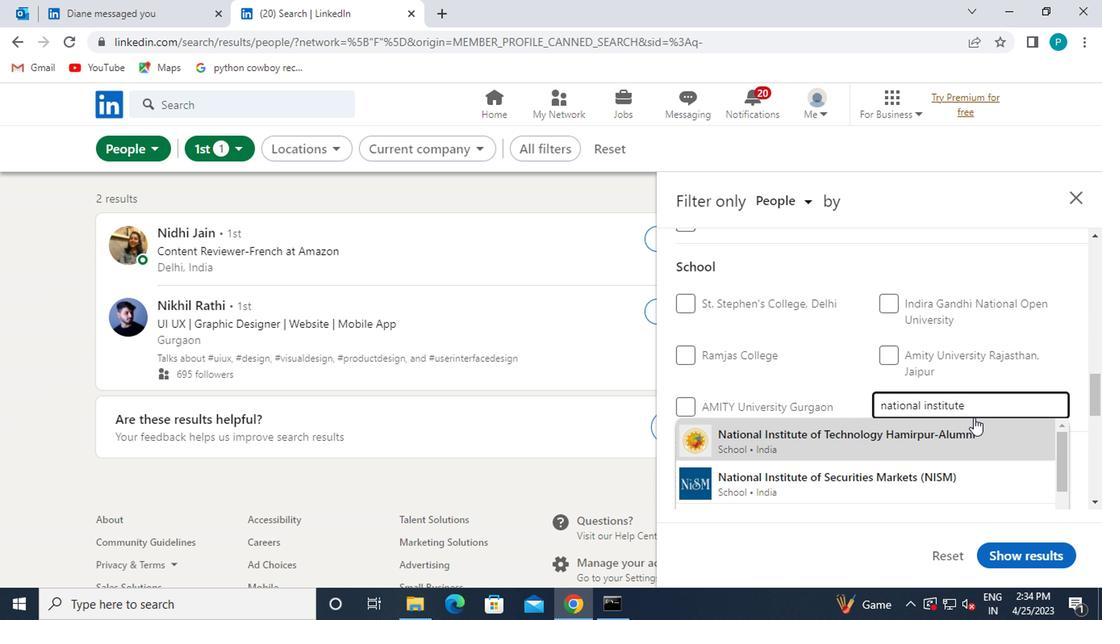 
Action: Key pressed <Key.space>OF<Key.space>PHAR
Screenshot: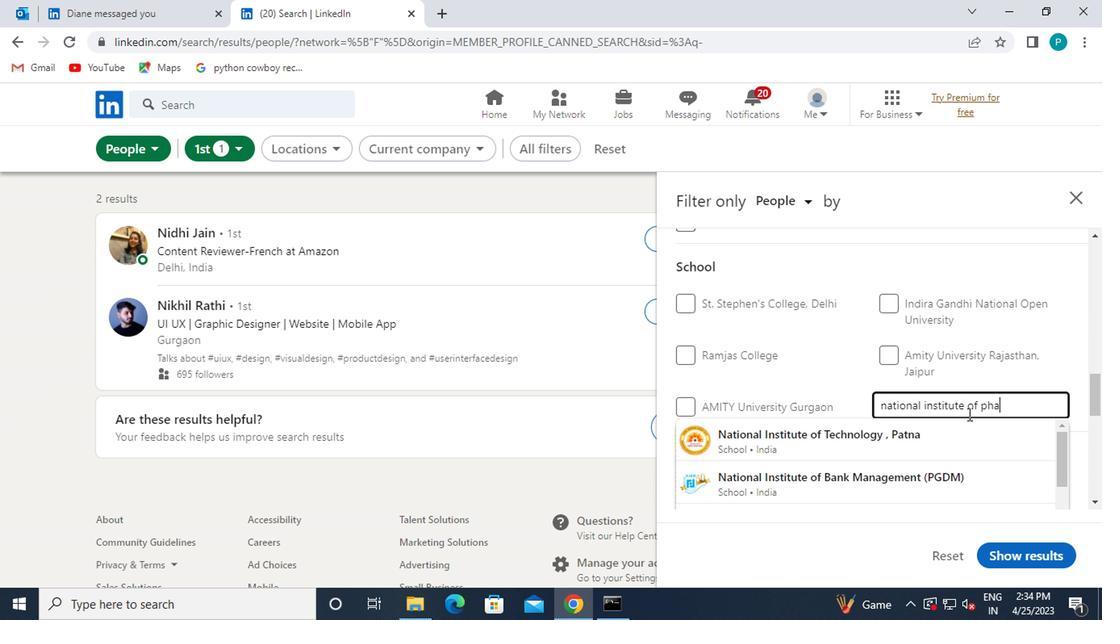 
Action: Mouse moved to (960, 445)
Screenshot: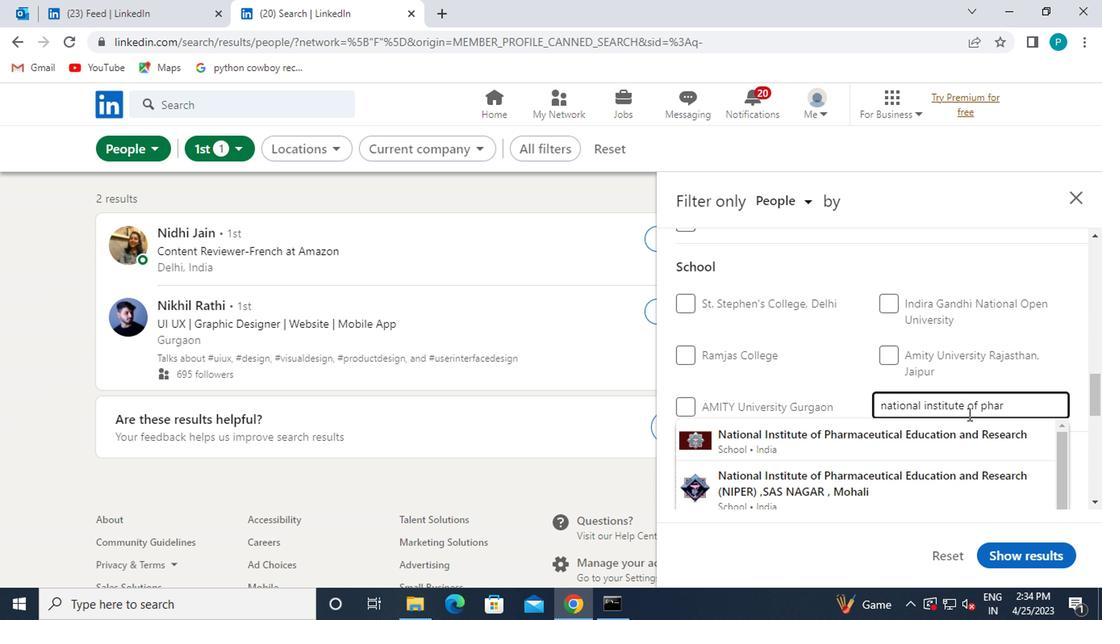 
Action: Mouse pressed left at (960, 445)
Screenshot: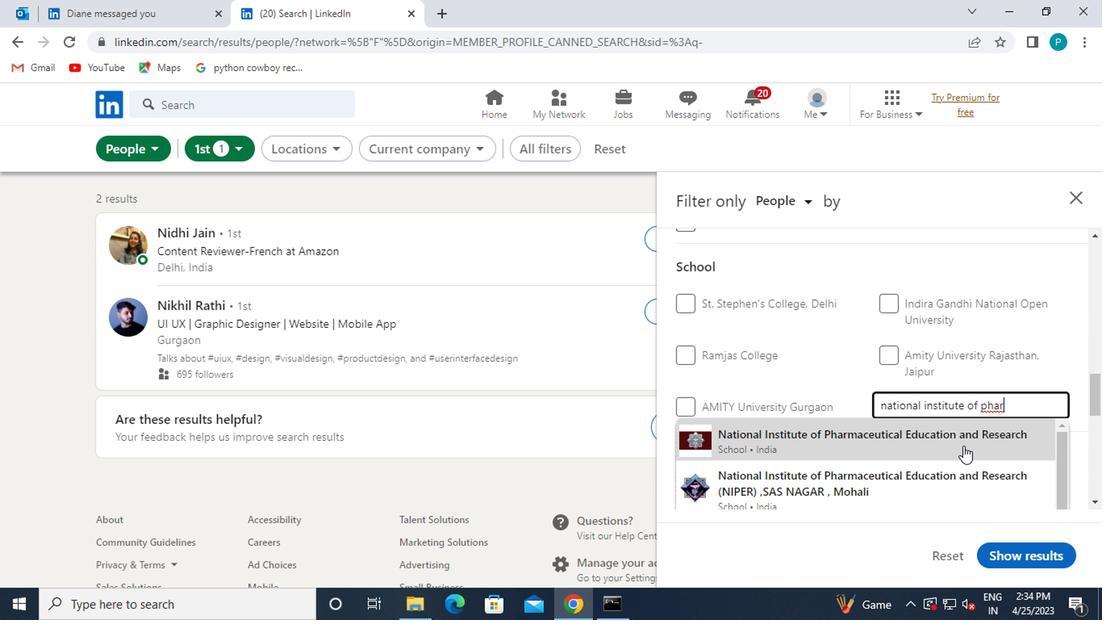 
Action: Mouse moved to (855, 434)
Screenshot: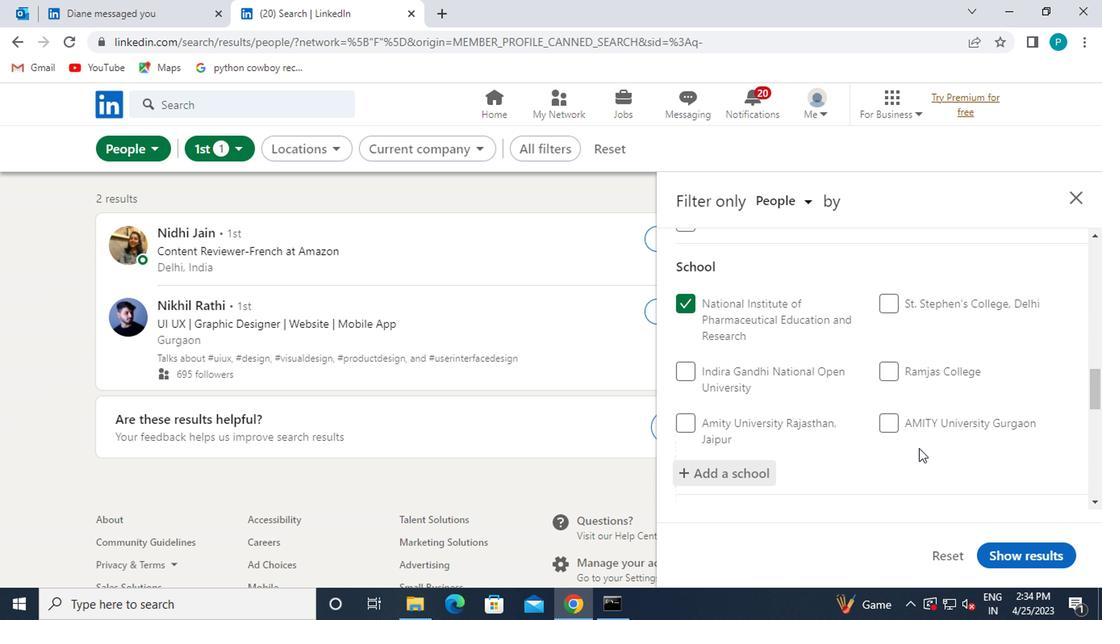 
Action: Mouse scrolled (855, 433) with delta (0, 0)
Screenshot: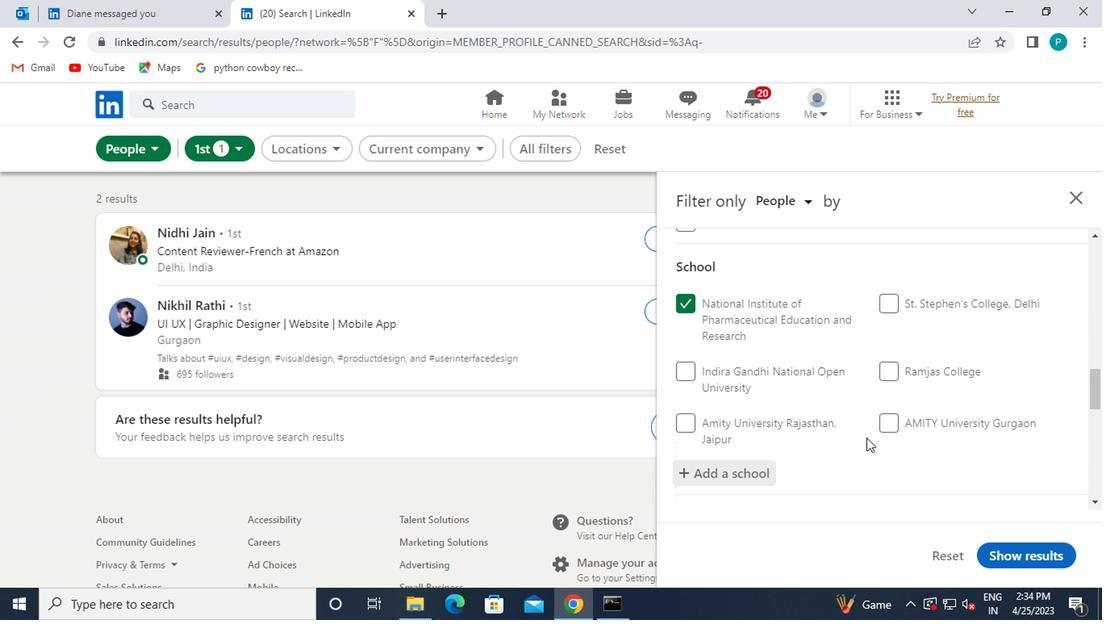 
Action: Mouse scrolled (855, 433) with delta (0, 0)
Screenshot: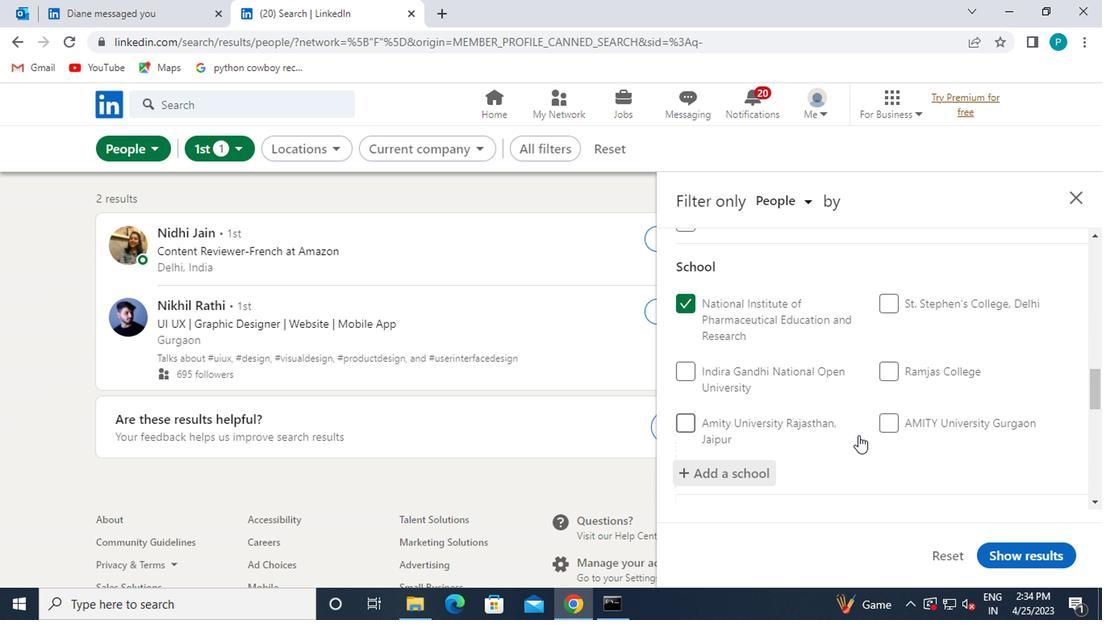 
Action: Mouse scrolled (855, 433) with delta (0, 0)
Screenshot: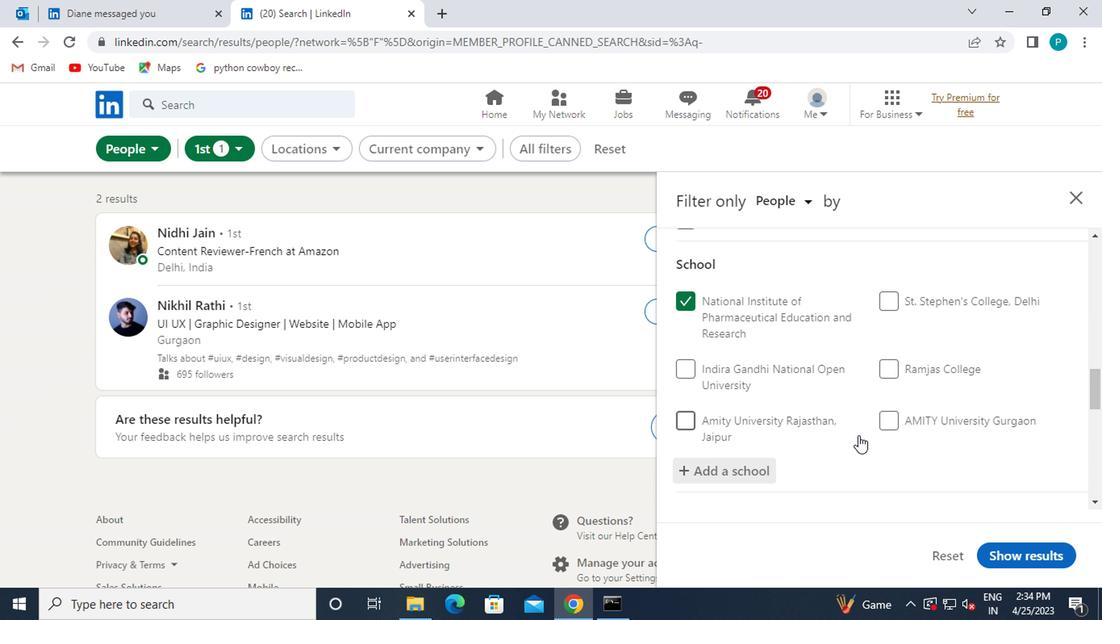 
Action: Mouse moved to (750, 376)
Screenshot: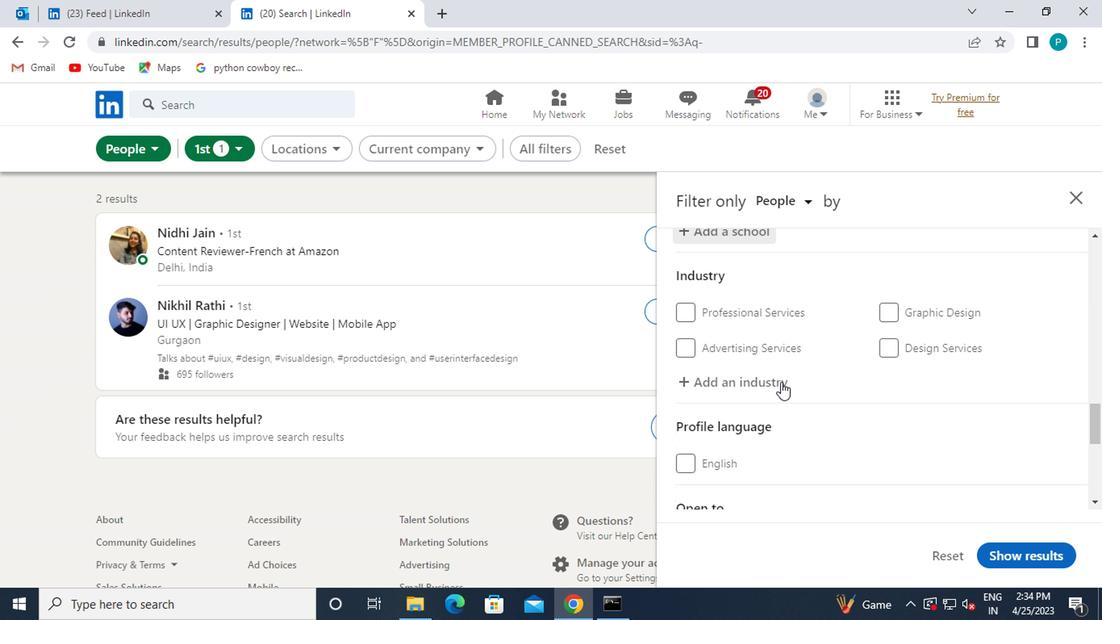 
Action: Mouse pressed left at (750, 376)
Screenshot: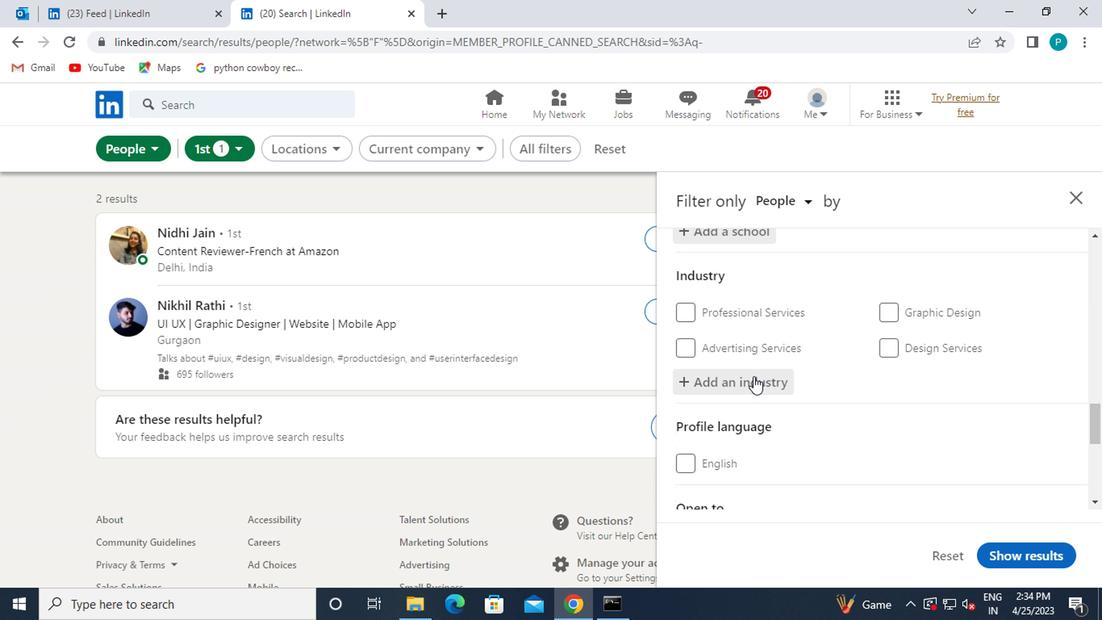 
Action: Key pressed SOLAR
Screenshot: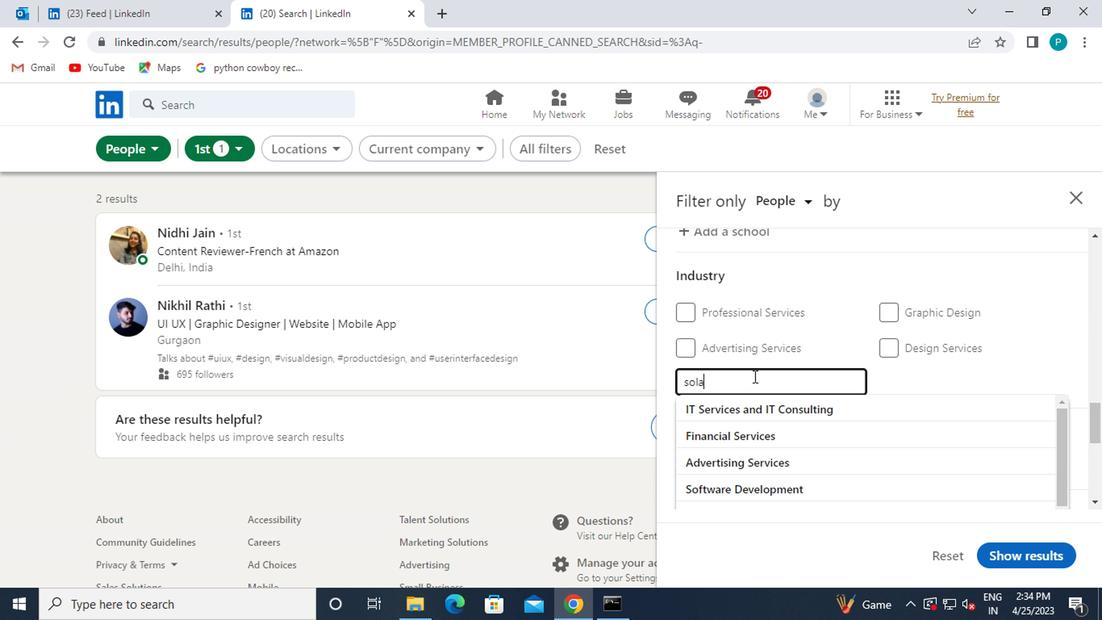 
Action: Mouse moved to (760, 403)
Screenshot: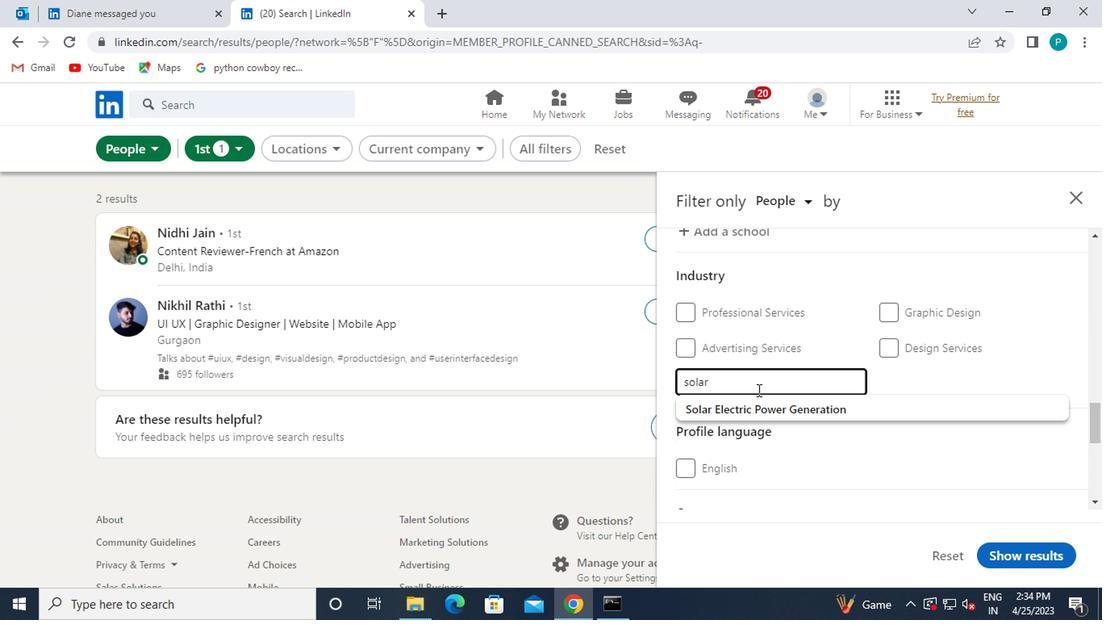 
Action: Mouse pressed left at (760, 403)
Screenshot: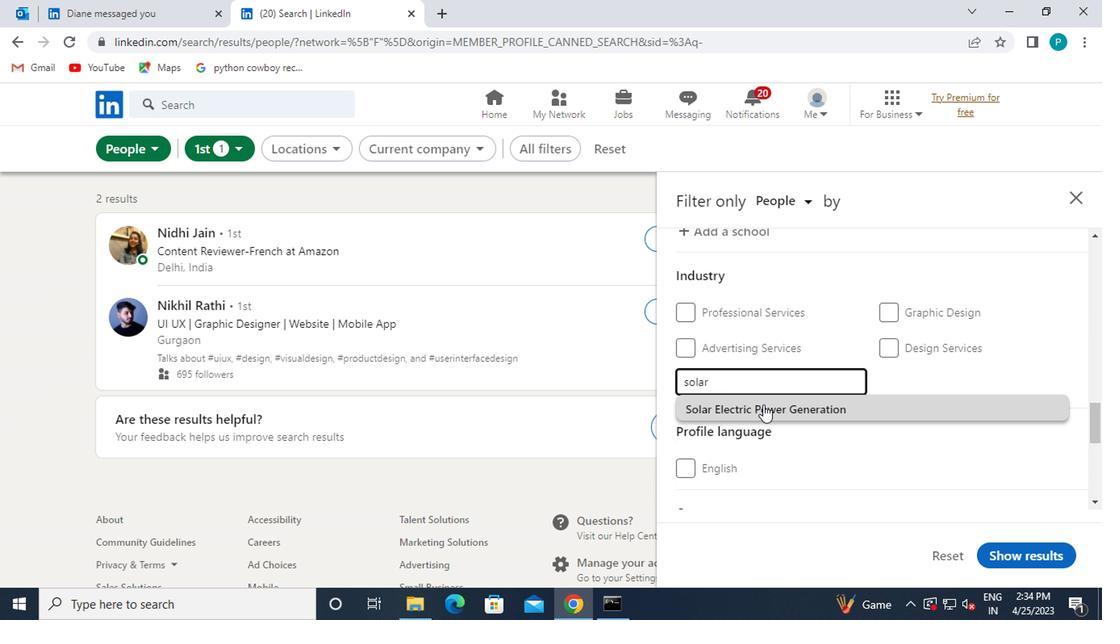 
Action: Mouse scrolled (760, 403) with delta (0, 0)
Screenshot: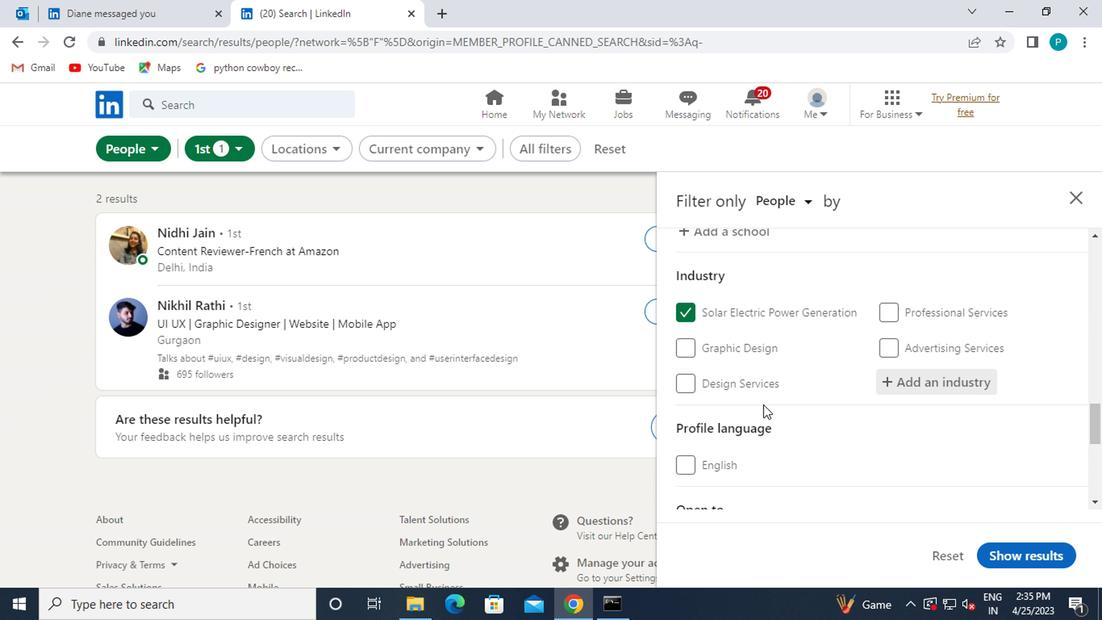 
Action: Mouse scrolled (760, 403) with delta (0, 0)
Screenshot: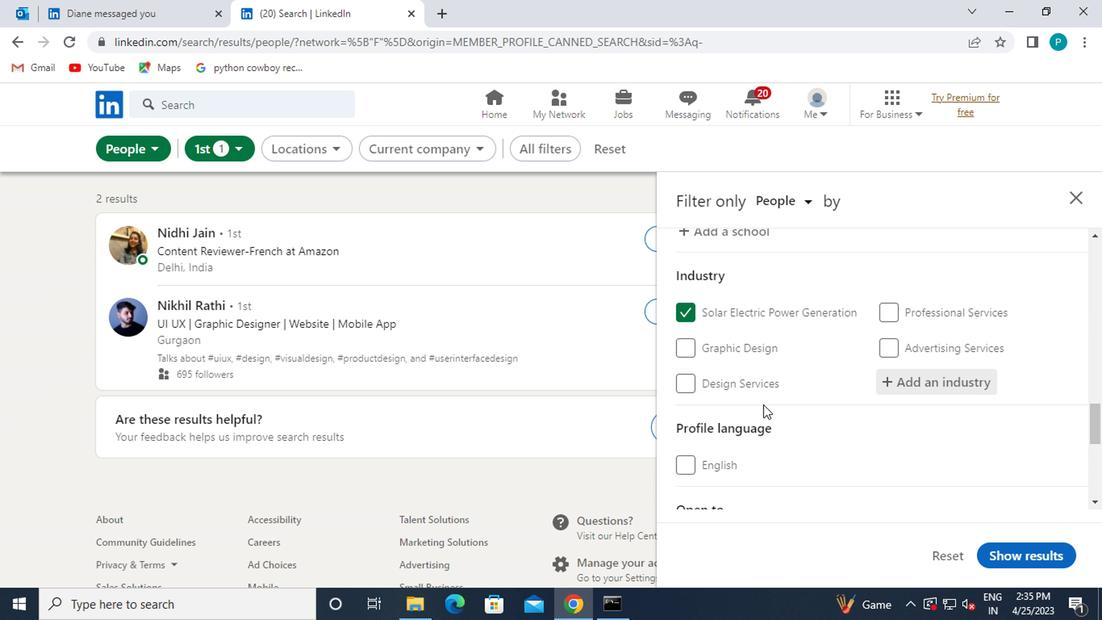 
Action: Mouse scrolled (760, 403) with delta (0, 0)
Screenshot: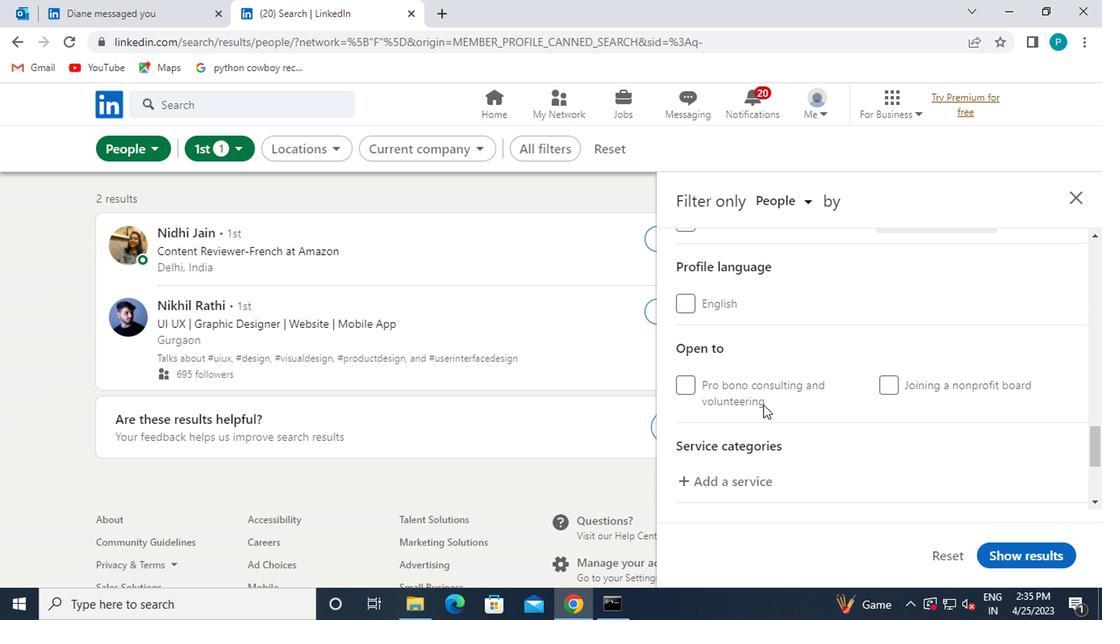 
Action: Mouse scrolled (760, 403) with delta (0, 0)
Screenshot: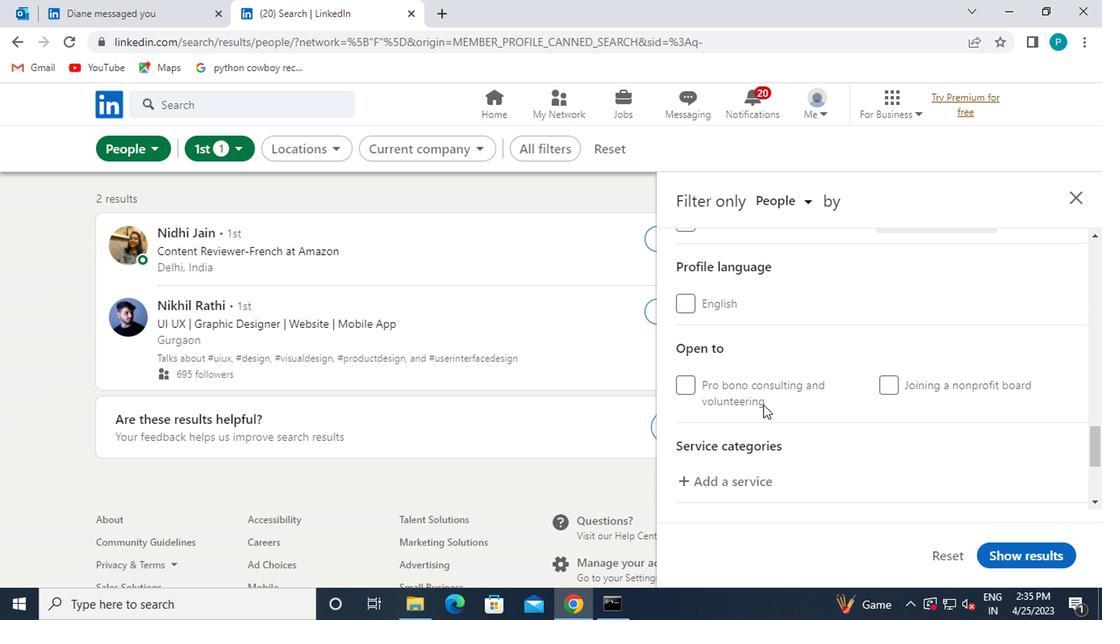 
Action: Mouse moved to (724, 314)
Screenshot: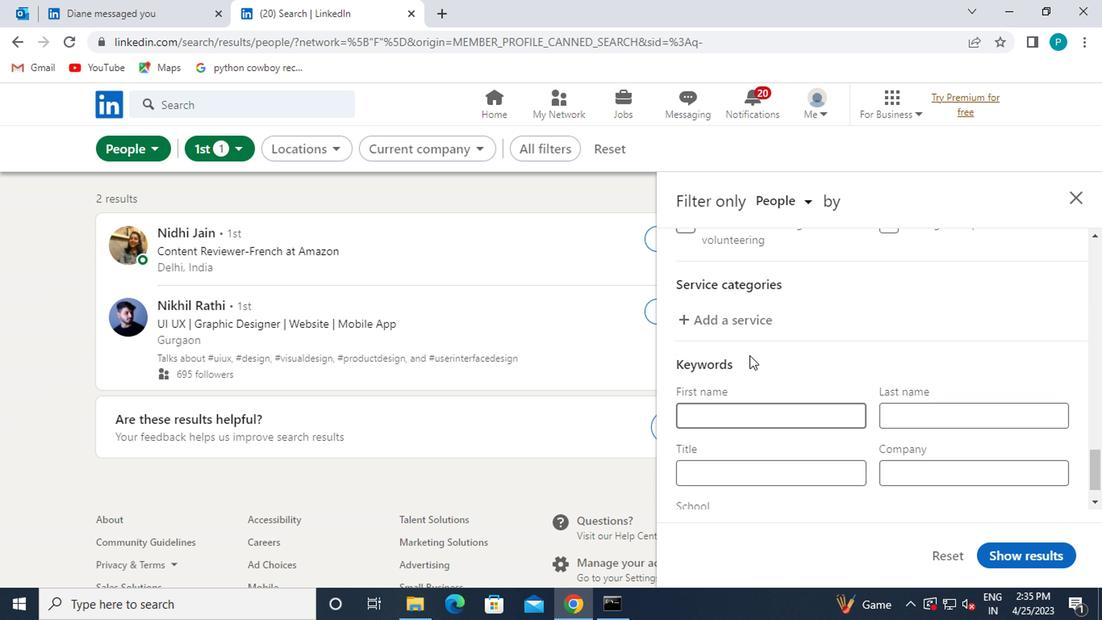 
Action: Mouse pressed left at (724, 314)
Screenshot: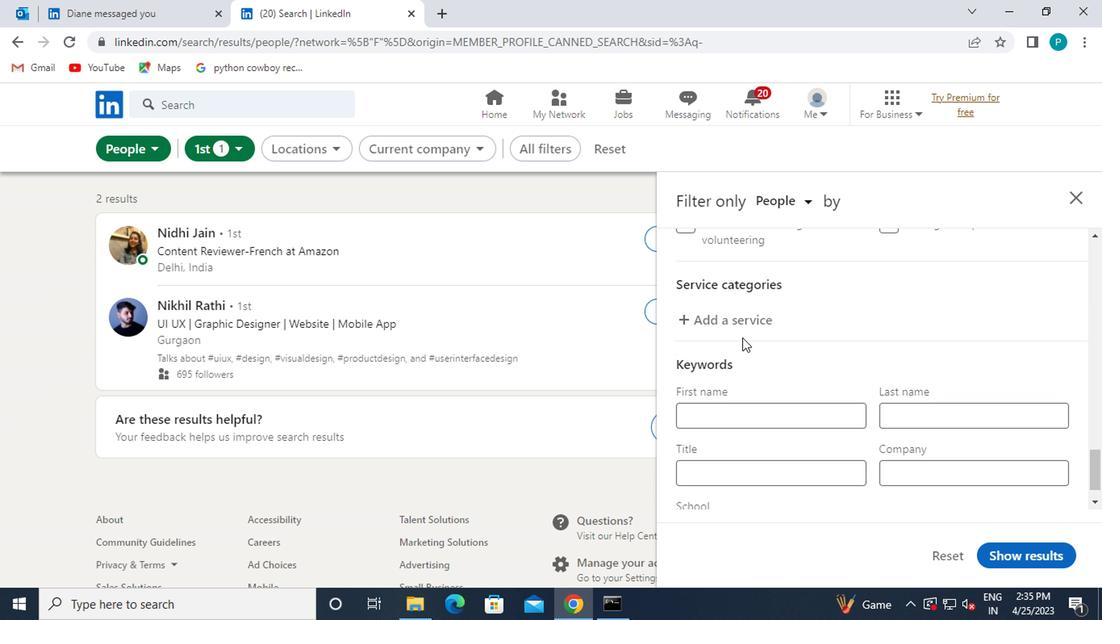 
Action: Key pressed ACO
Screenshot: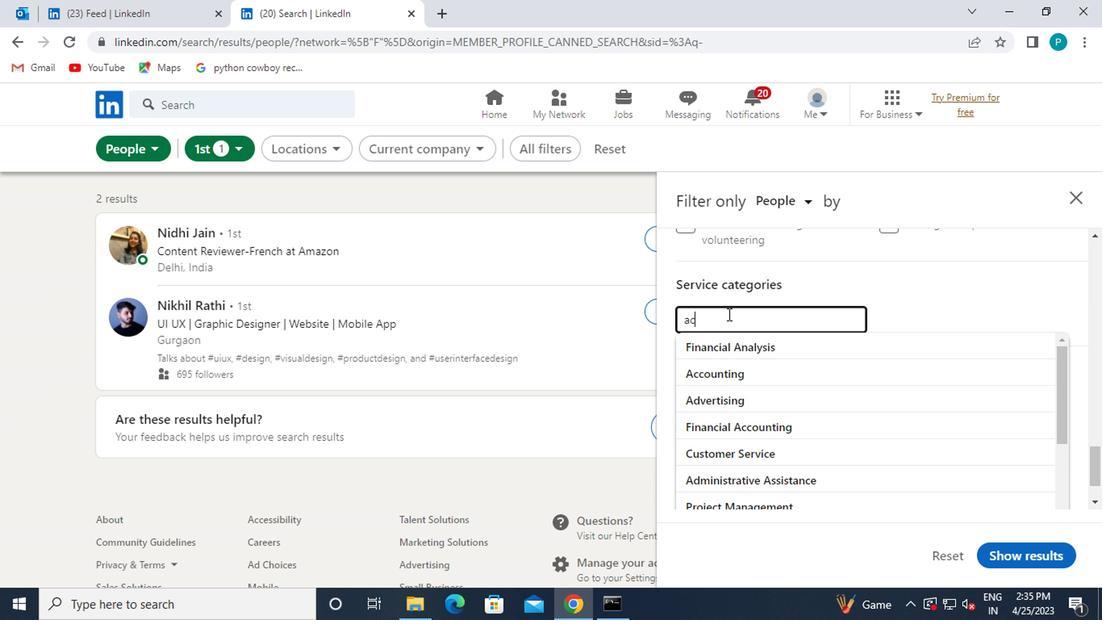 
Action: Mouse moved to (724, 344)
Screenshot: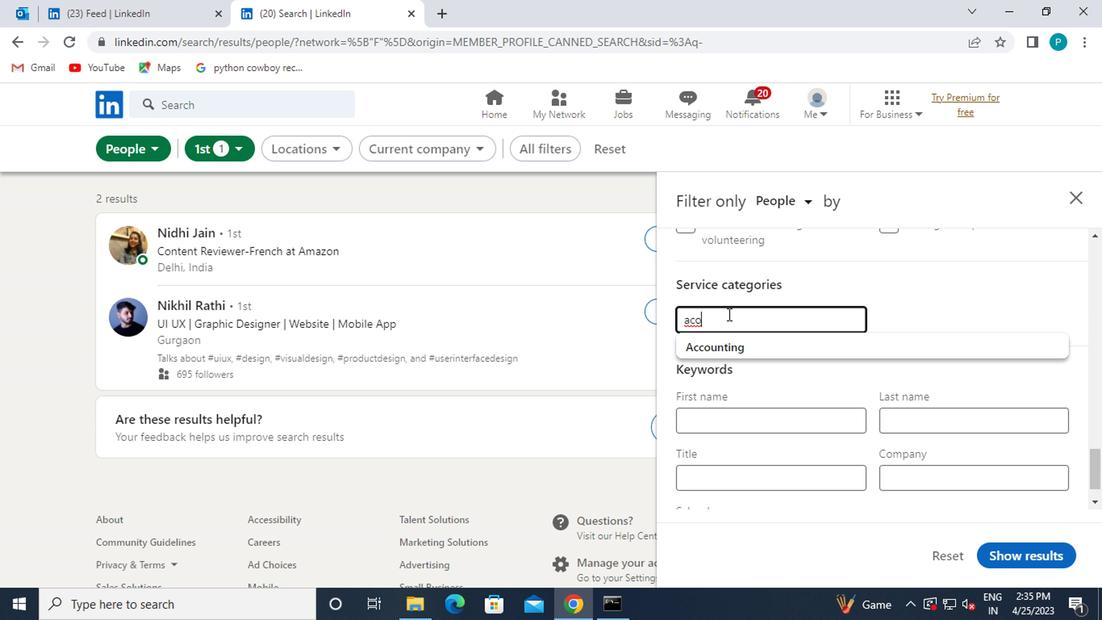 
Action: Mouse pressed left at (724, 344)
Screenshot: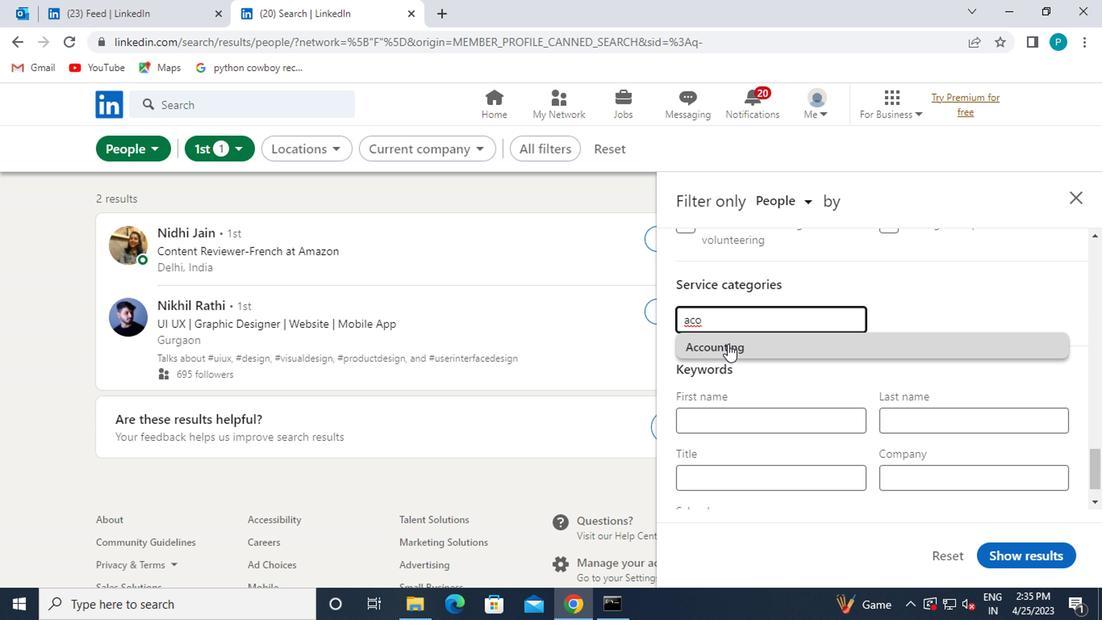 
Action: Mouse scrolled (724, 343) with delta (0, 0)
Screenshot: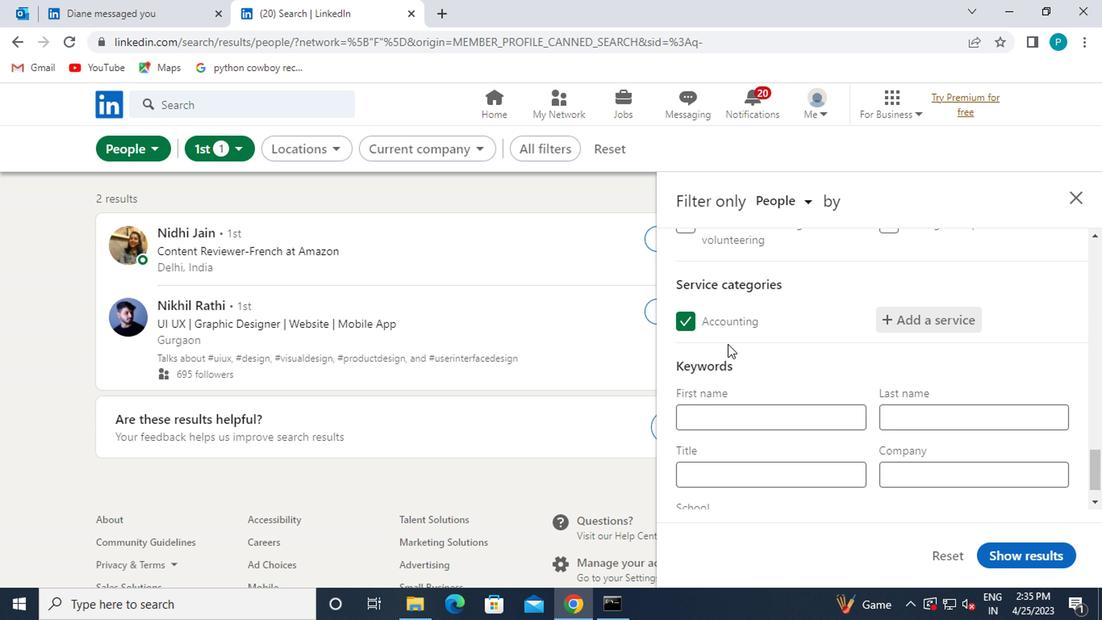 
Action: Mouse moved to (749, 435)
Screenshot: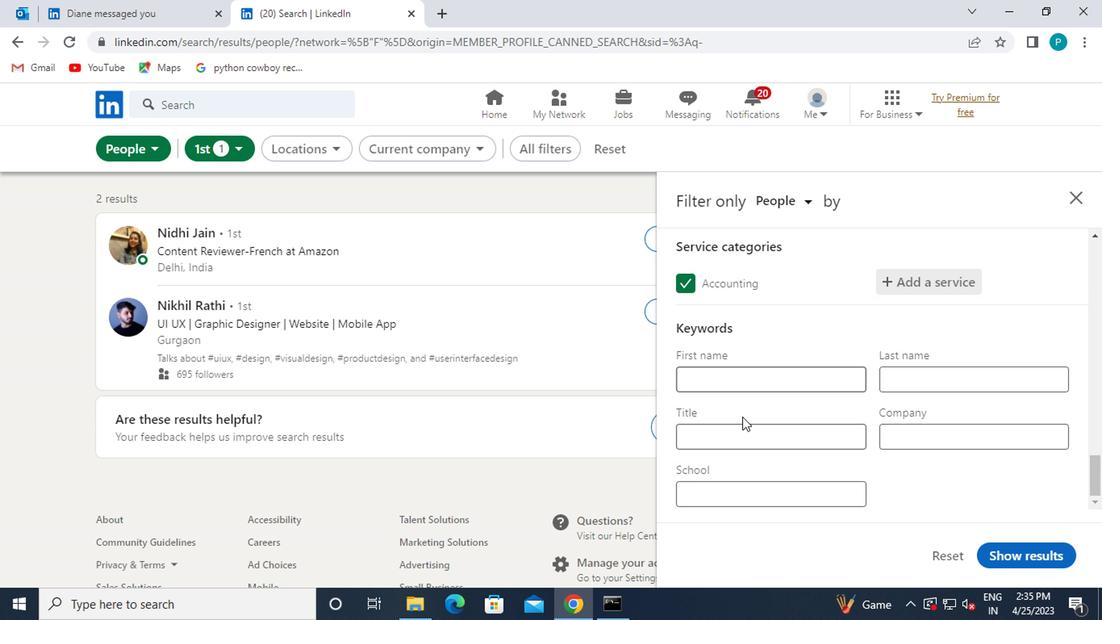 
Action: Mouse pressed left at (749, 435)
Screenshot: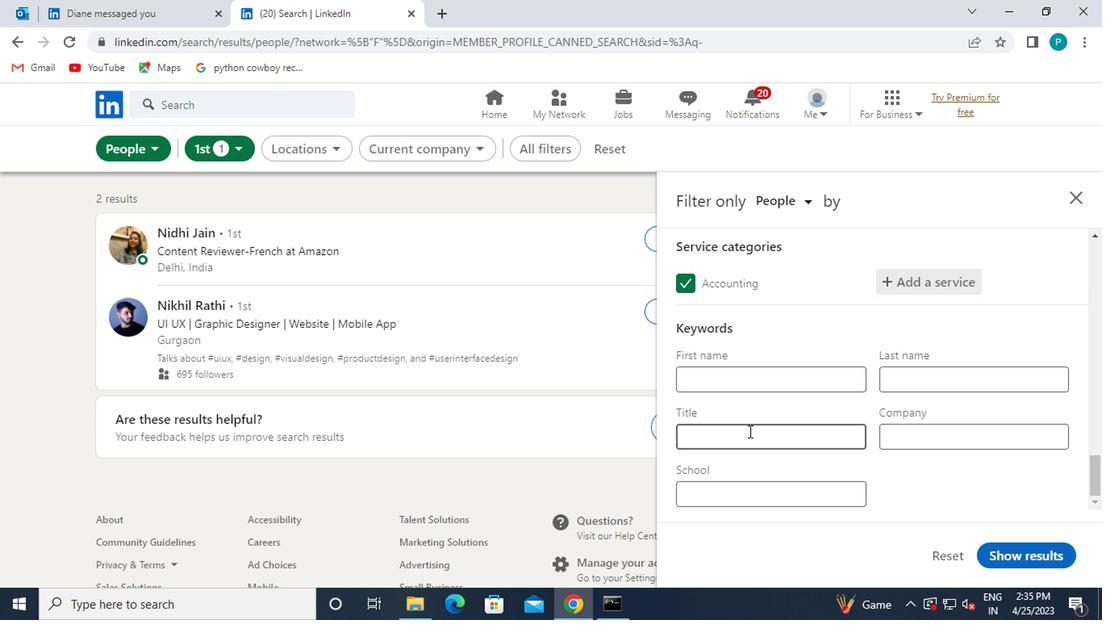 
Action: Key pressed <Key.caps_lock>UO<Key.backspace>PS<Key.space><Key.caps_lock>D<Key.caps_lock>RIVE
Screenshot: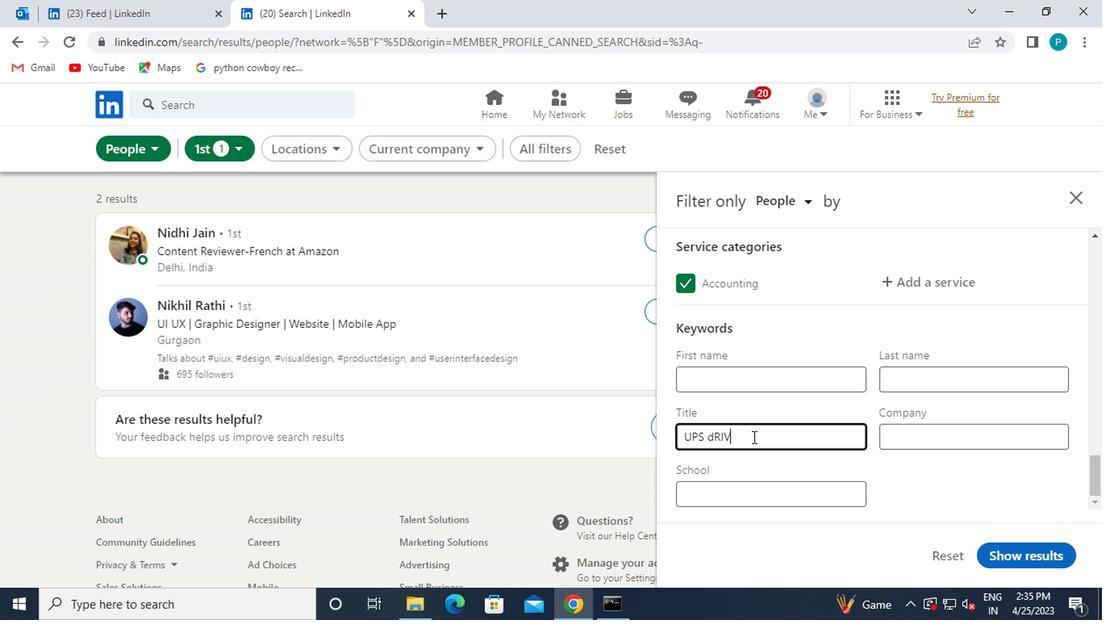 
Action: Mouse moved to (731, 400)
Screenshot: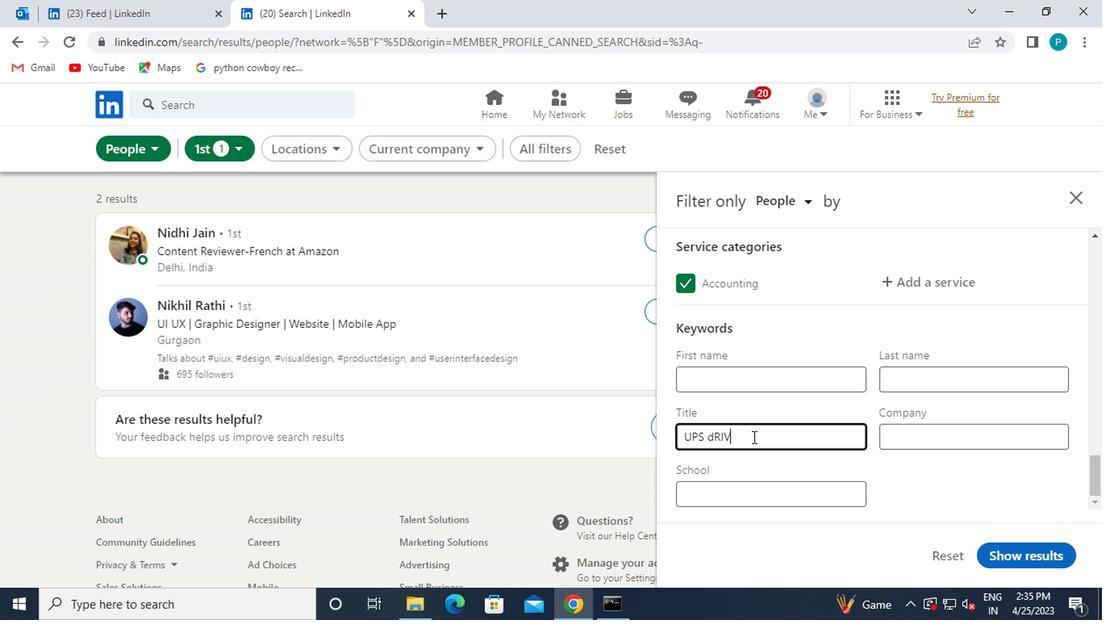 
Action: Key pressed R
Screenshot: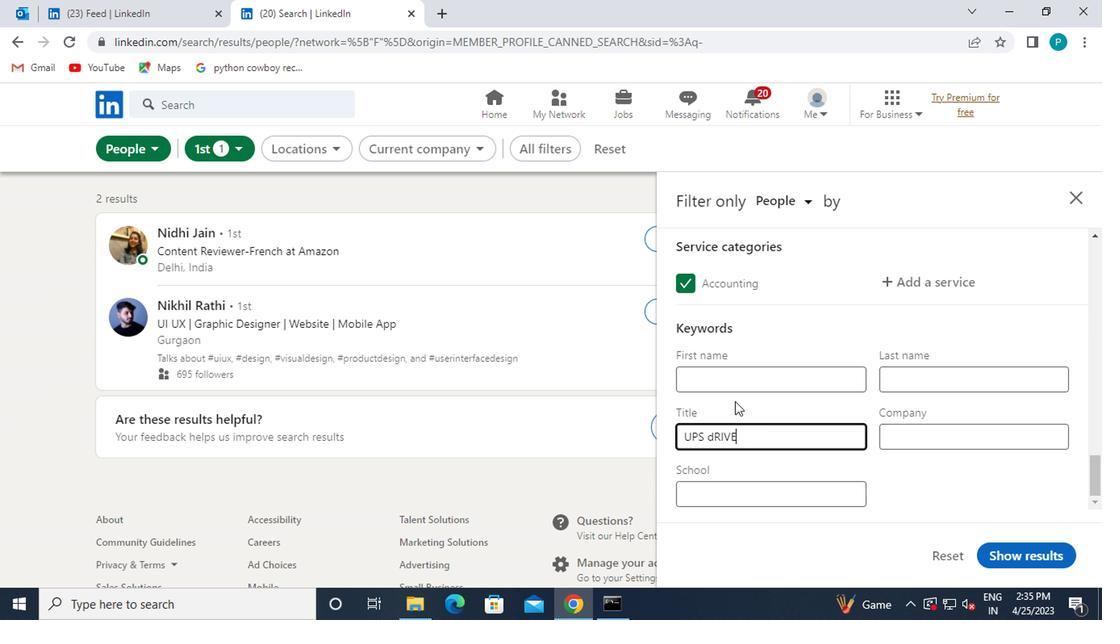 
Action: Mouse moved to (753, 439)
Screenshot: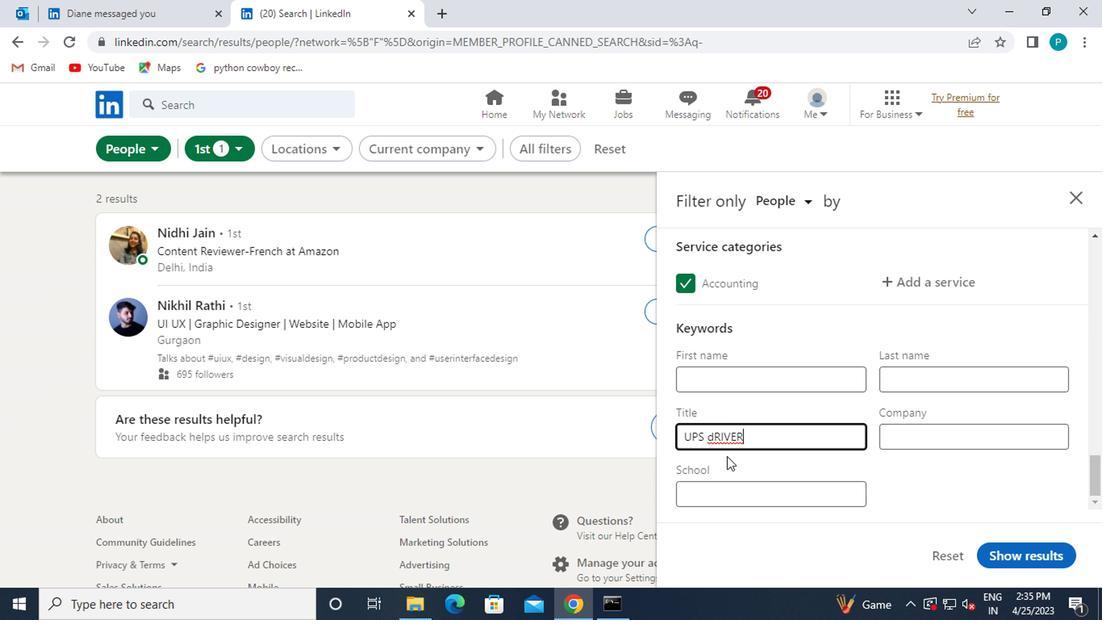 
Action: Key pressed <Key.backspace><Key.backspace><Key.backspace><Key.backspace><Key.backspace><Key.backspace><Key.caps_lock>D<Key.caps_lock><Key.backspace>D<Key.caps_lock>RIV
Screenshot: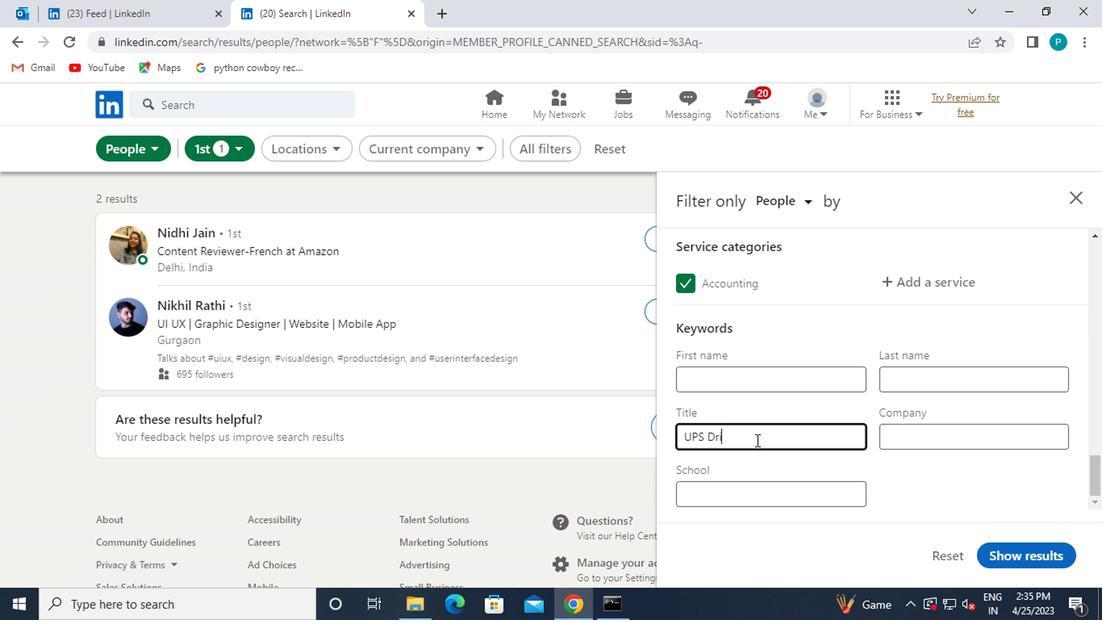 
Action: Mouse moved to (637, 150)
Screenshot: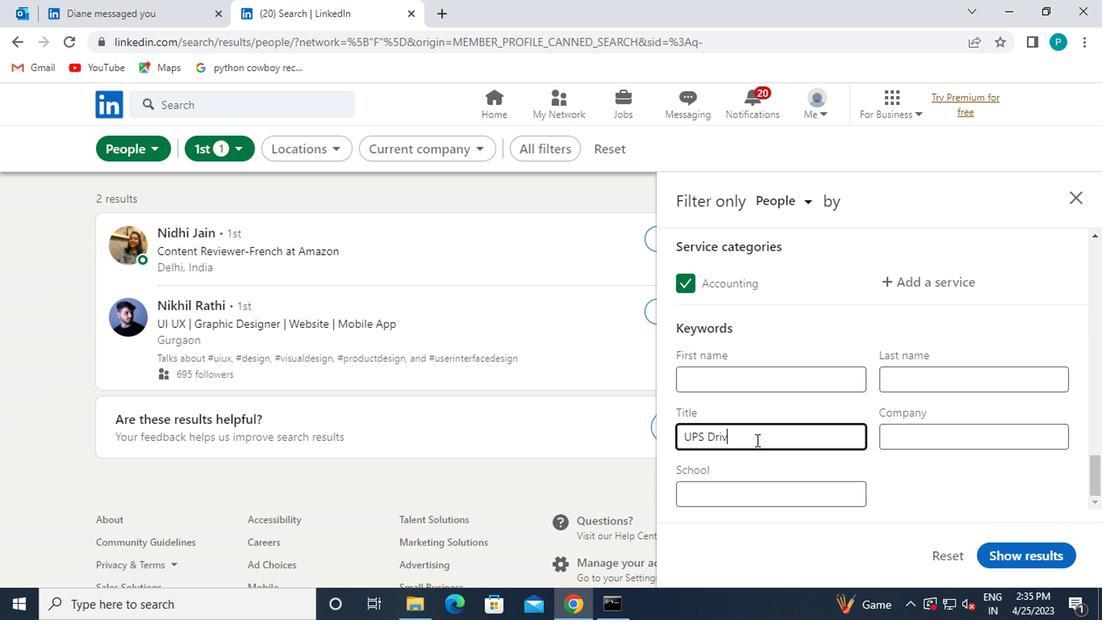 
Action: Key pressed E
Screenshot: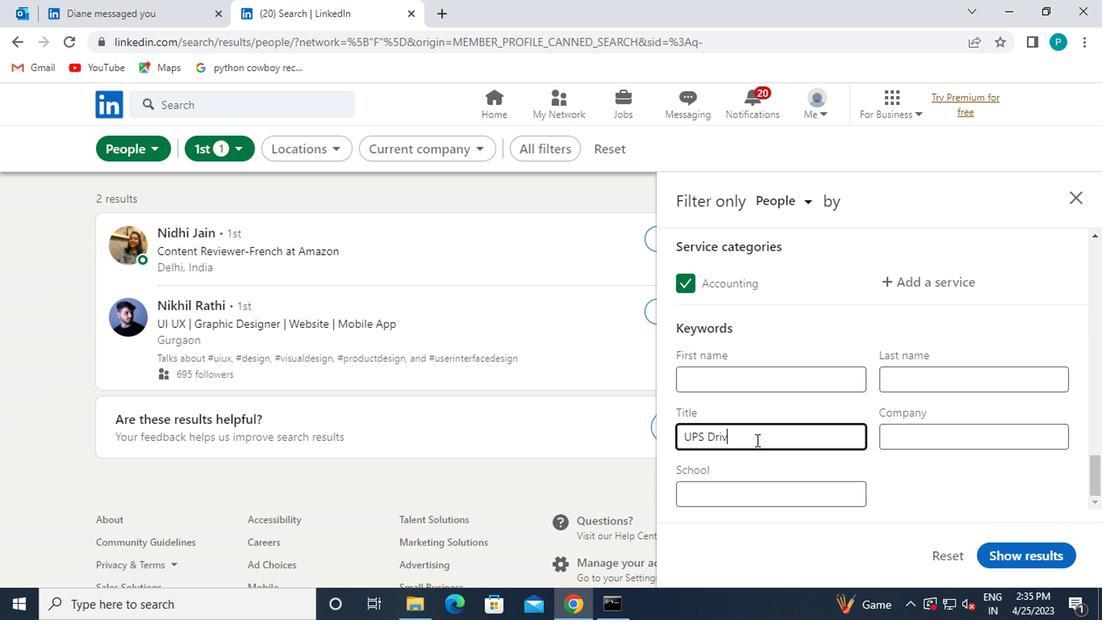 
Action: Mouse moved to (629, 120)
Screenshot: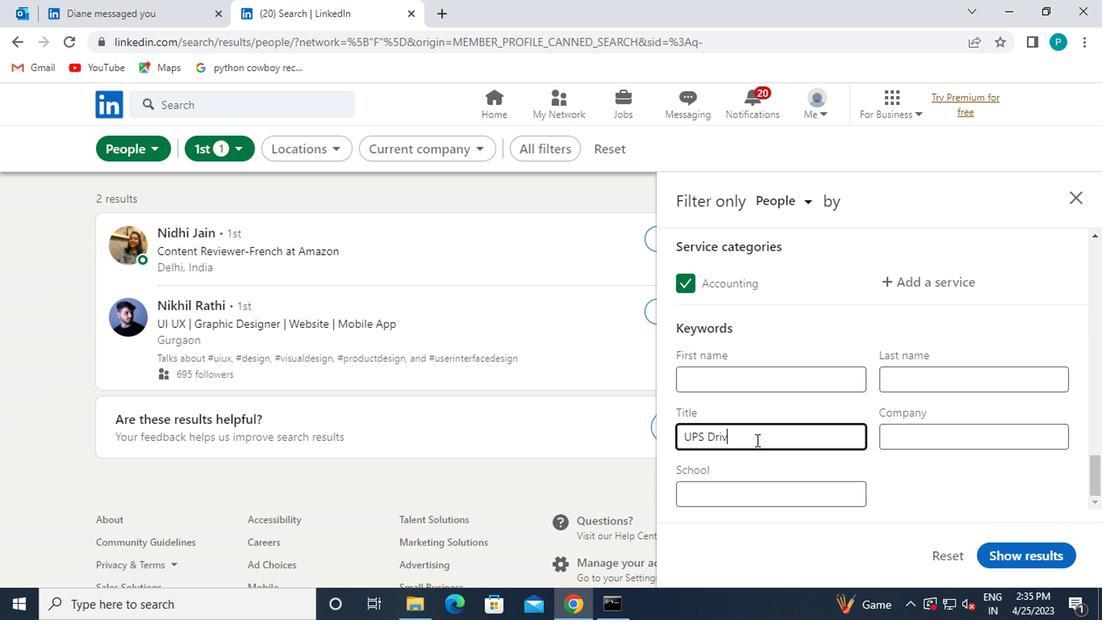 
Action: Key pressed R
Screenshot: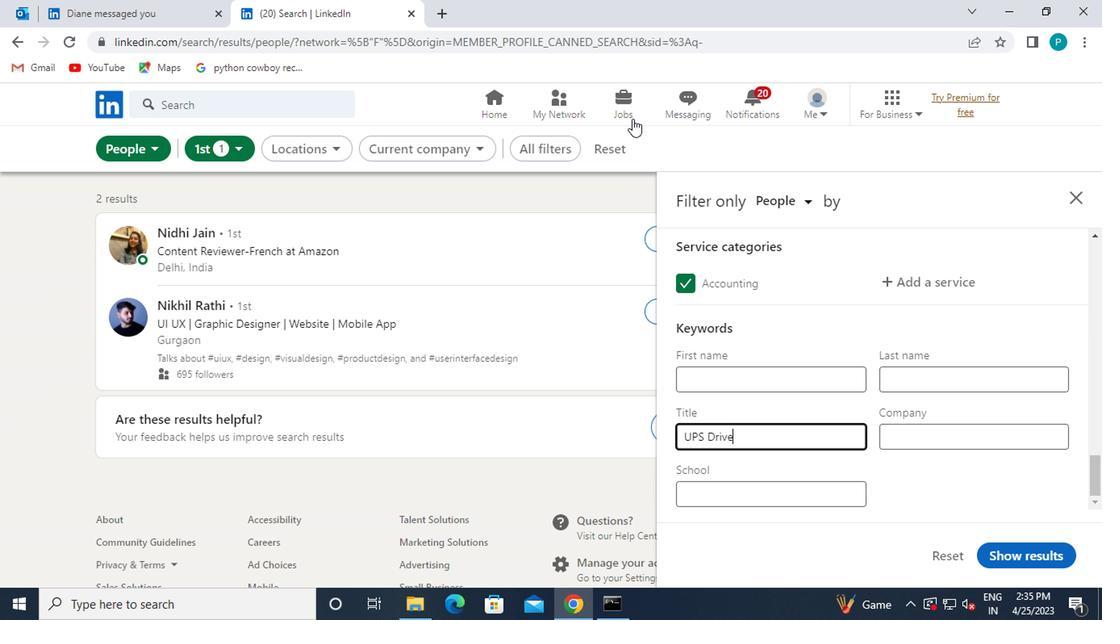 
Action: Mouse moved to (1037, 551)
Screenshot: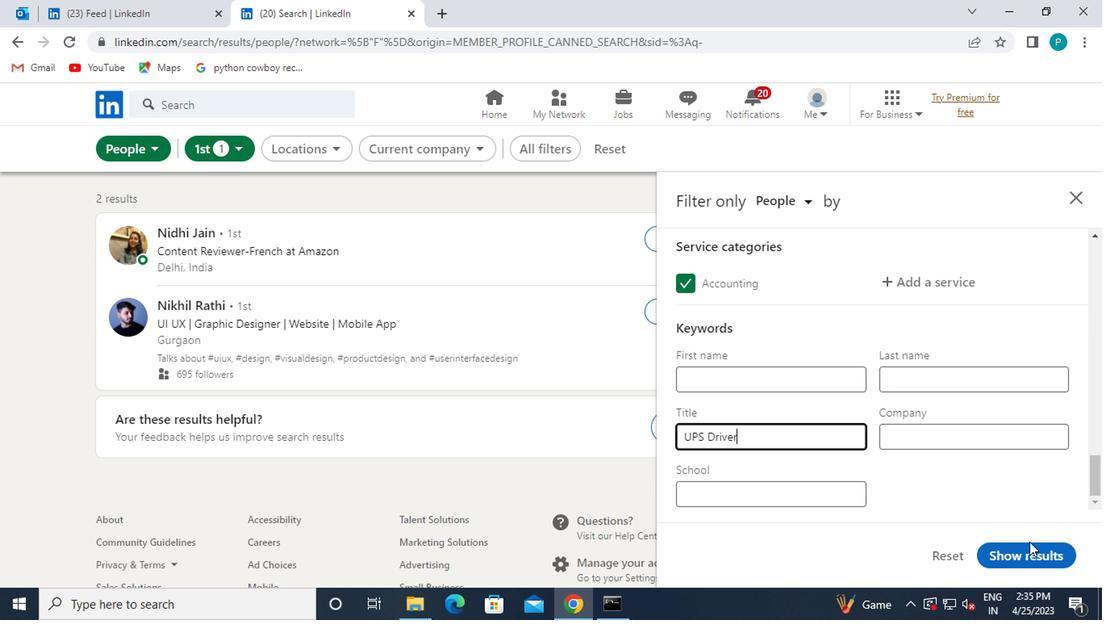 
Action: Mouse pressed left at (1037, 551)
Screenshot: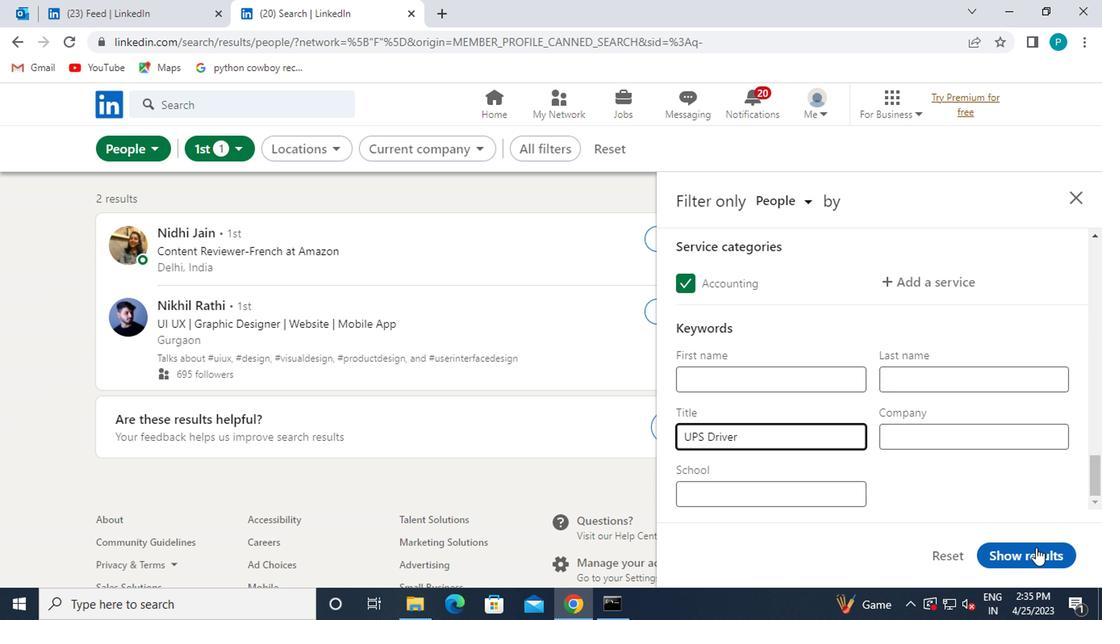 
